 Task: Find a place to stay in Zhigulevsk, Russia from 7th to 14th July for 1 guest, with a price range of ₹6000 to ₹14000, 1 bedroom, and 1 bathroom.
Action: Mouse moved to (587, 98)
Screenshot: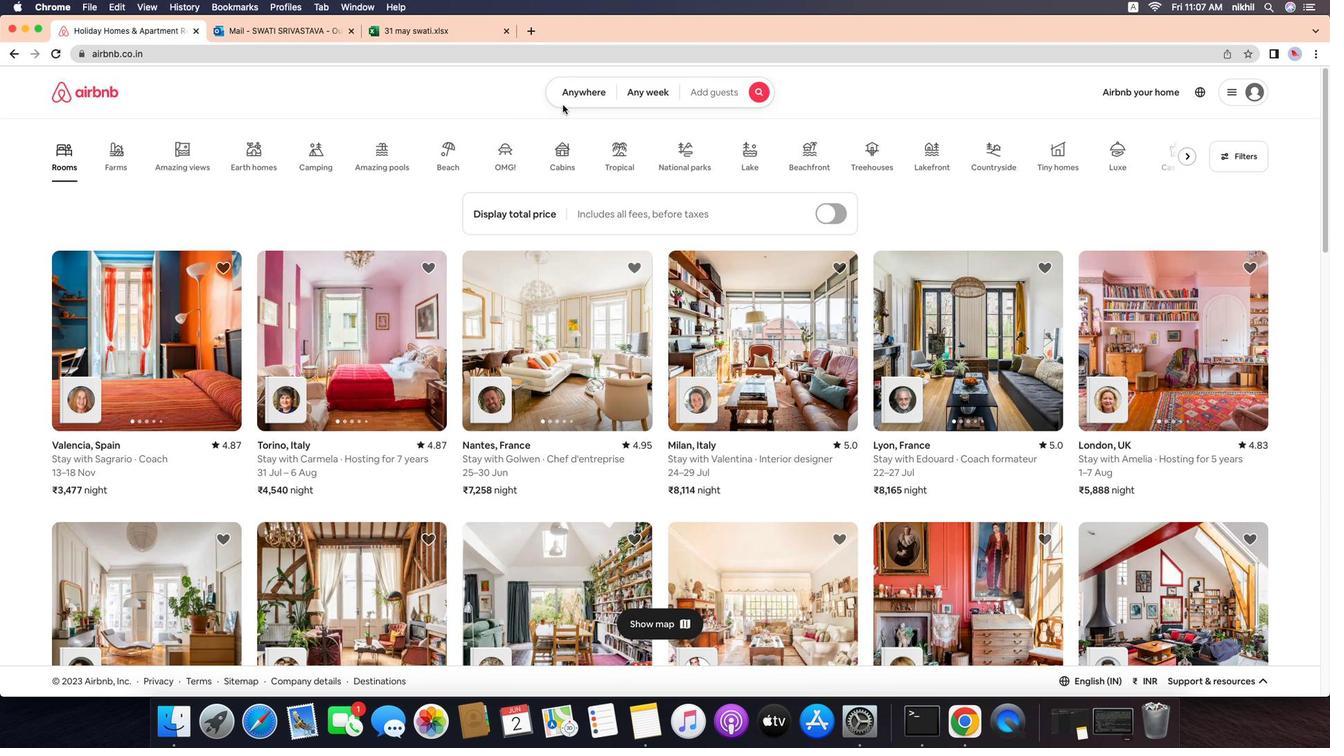 
Action: Mouse pressed left at (587, 98)
Screenshot: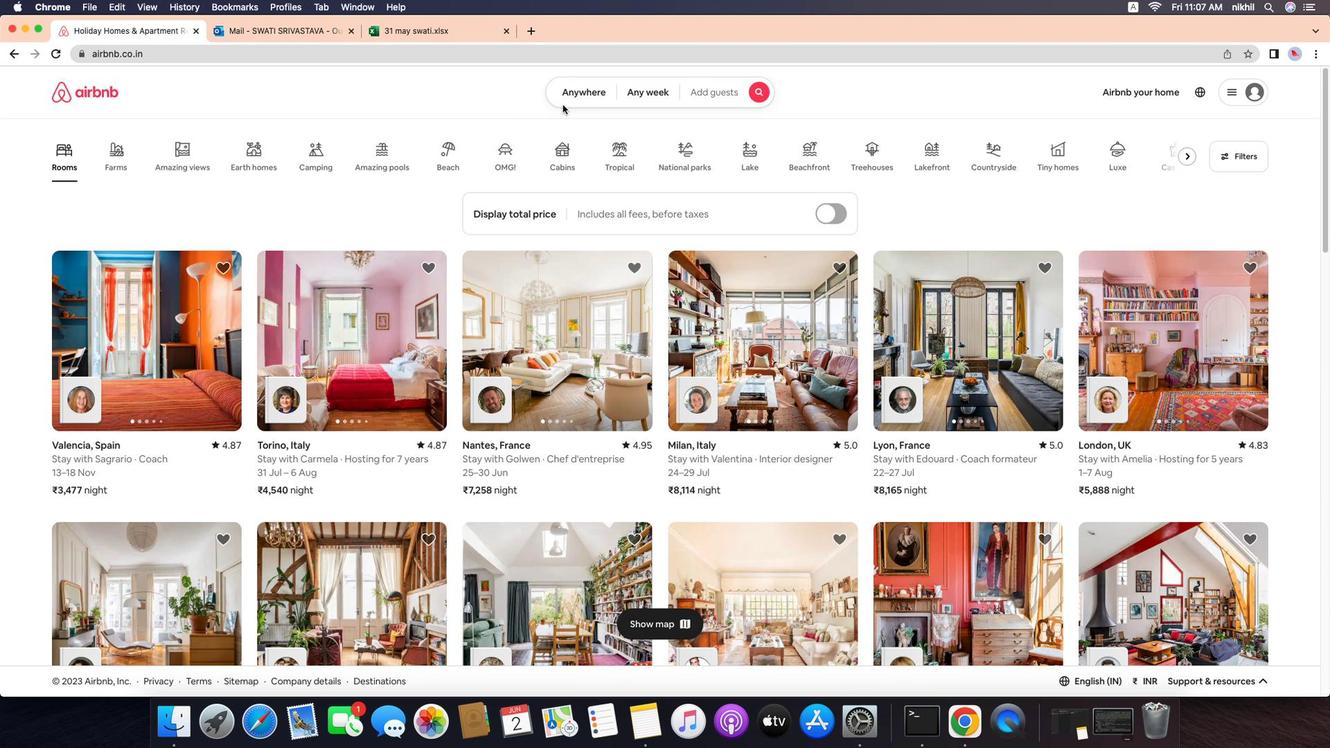 
Action: Mouse moved to (608, 86)
Screenshot: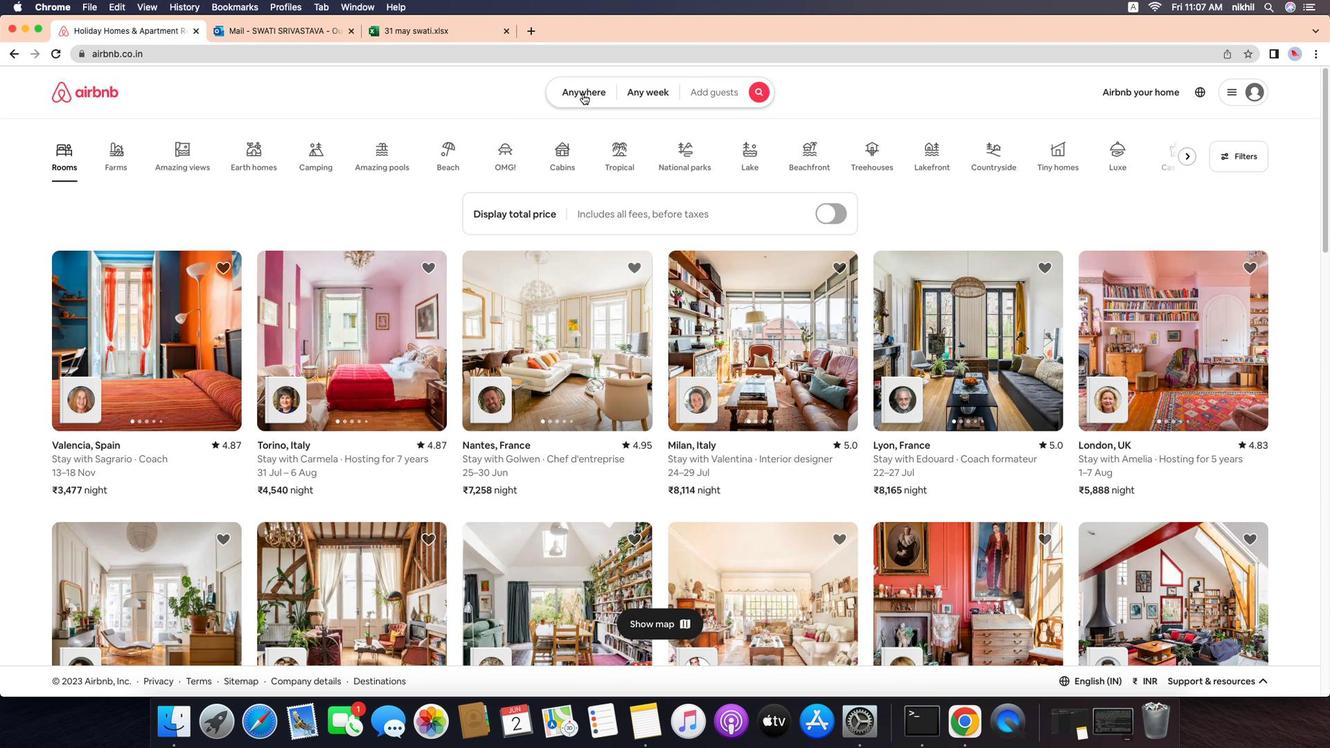 
Action: Mouse pressed left at (608, 86)
Screenshot: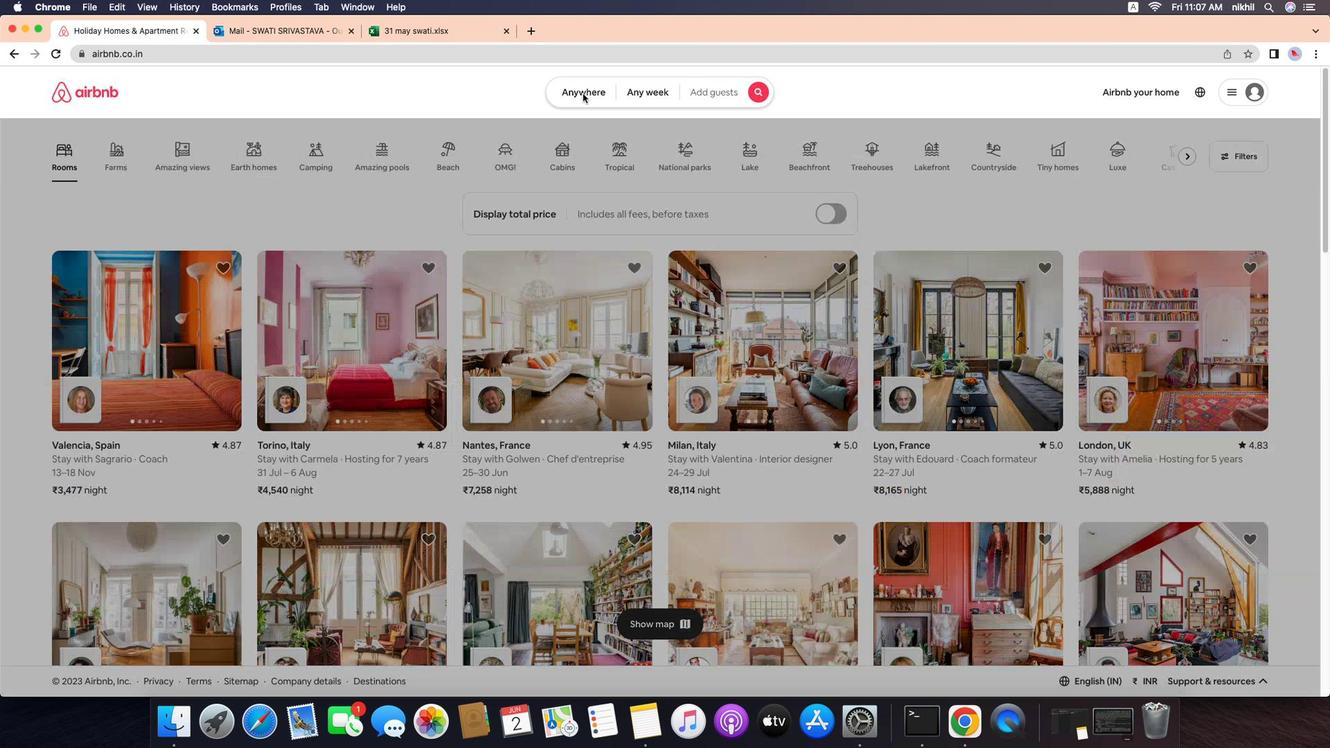 
Action: Mouse moved to (509, 141)
Screenshot: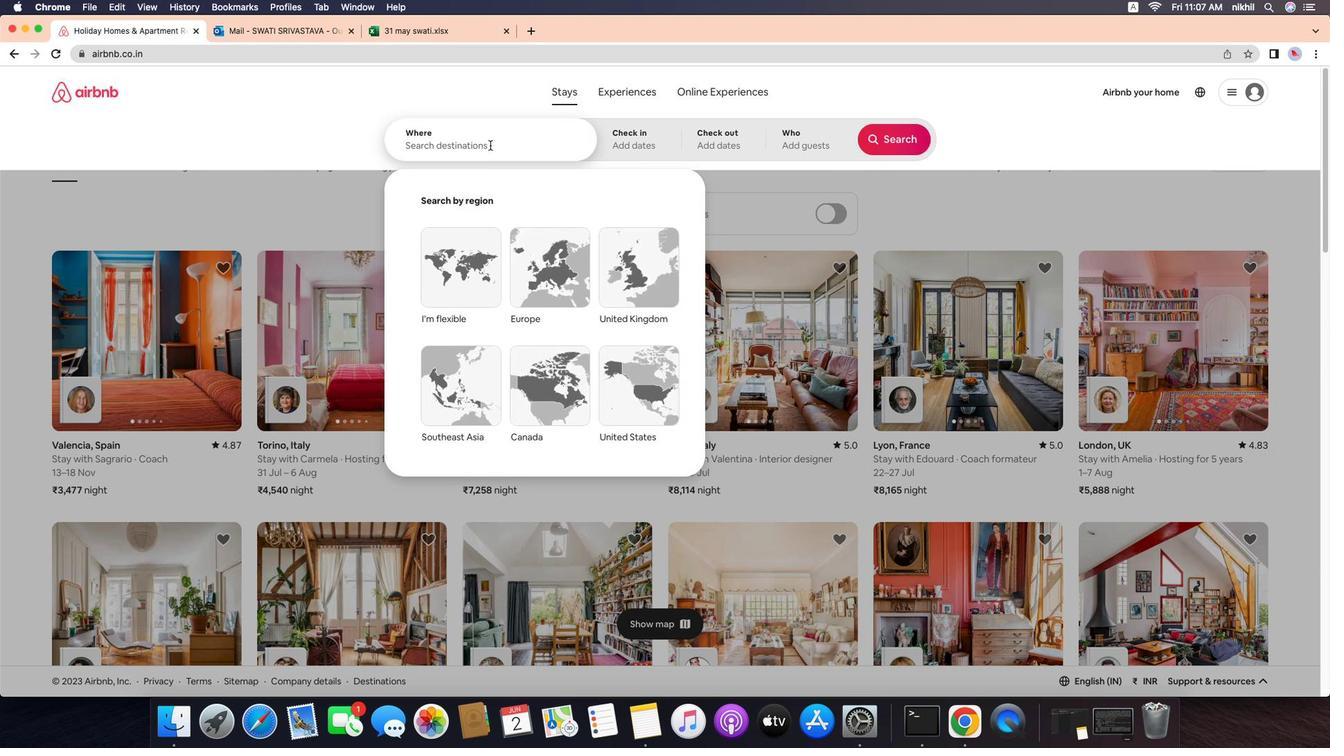 
Action: Mouse pressed left at (509, 141)
Screenshot: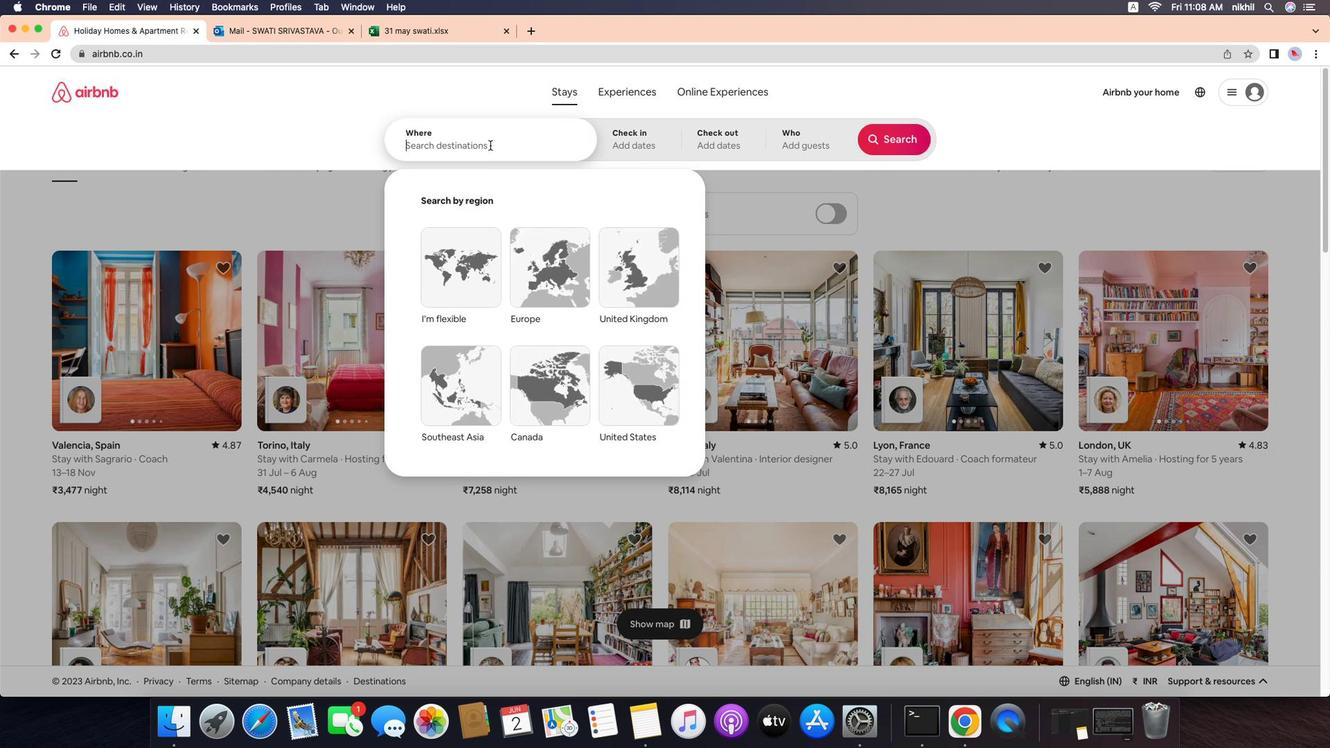 
Action: Mouse moved to (509, 141)
Screenshot: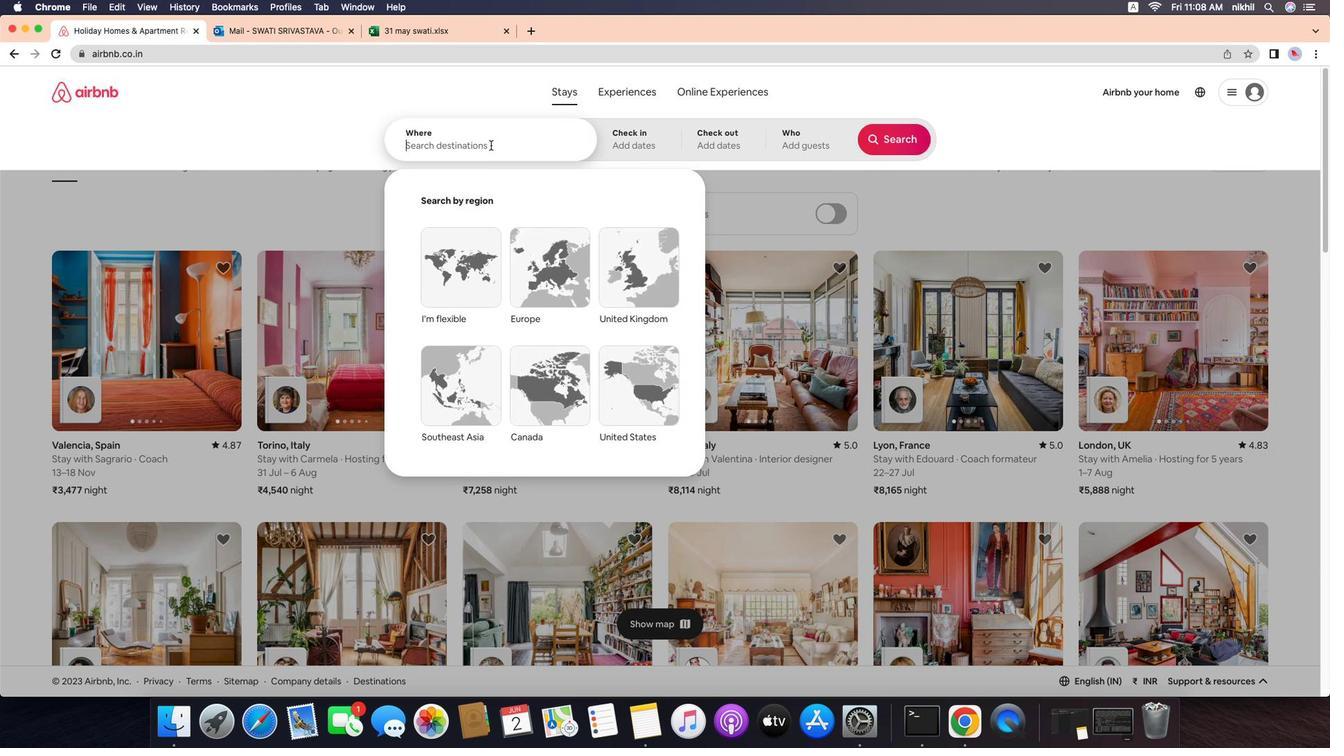 
Action: Key pressed Key.caps_lock'Z'Key.caps_lock'h''i''g''u''l''e''v''s''k'','Key.spaceKey.caps_lock'R'Key.caps_lock'u''s''s''i''a'Key.enter
Screenshot: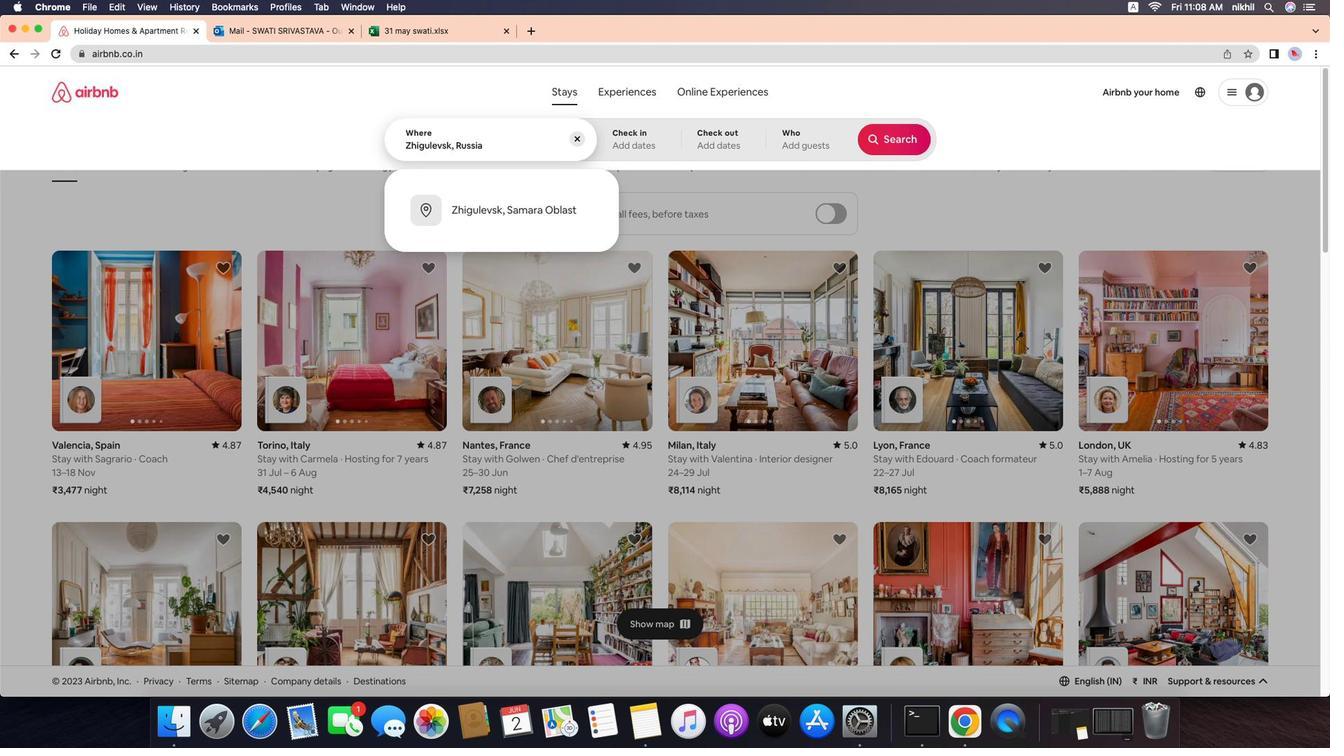 
Action: Mouse moved to (884, 337)
Screenshot: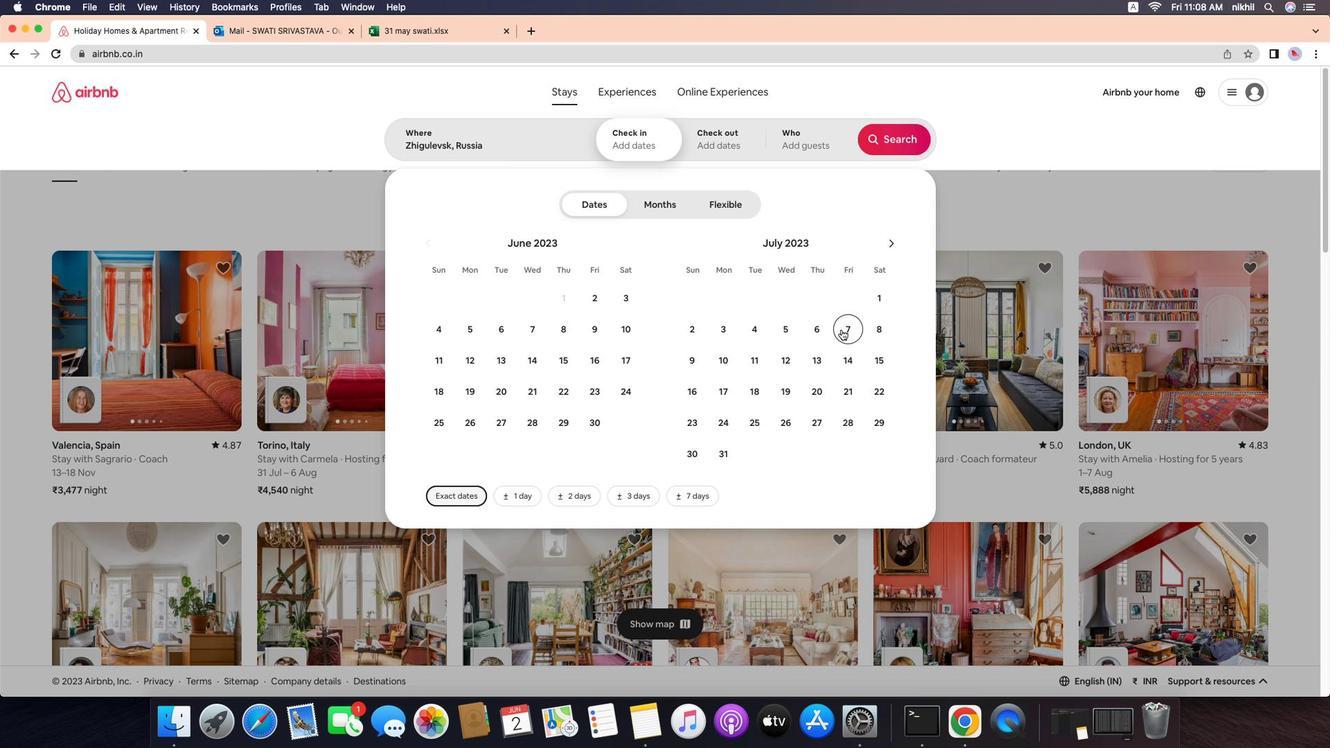 
Action: Mouse pressed left at (884, 337)
Screenshot: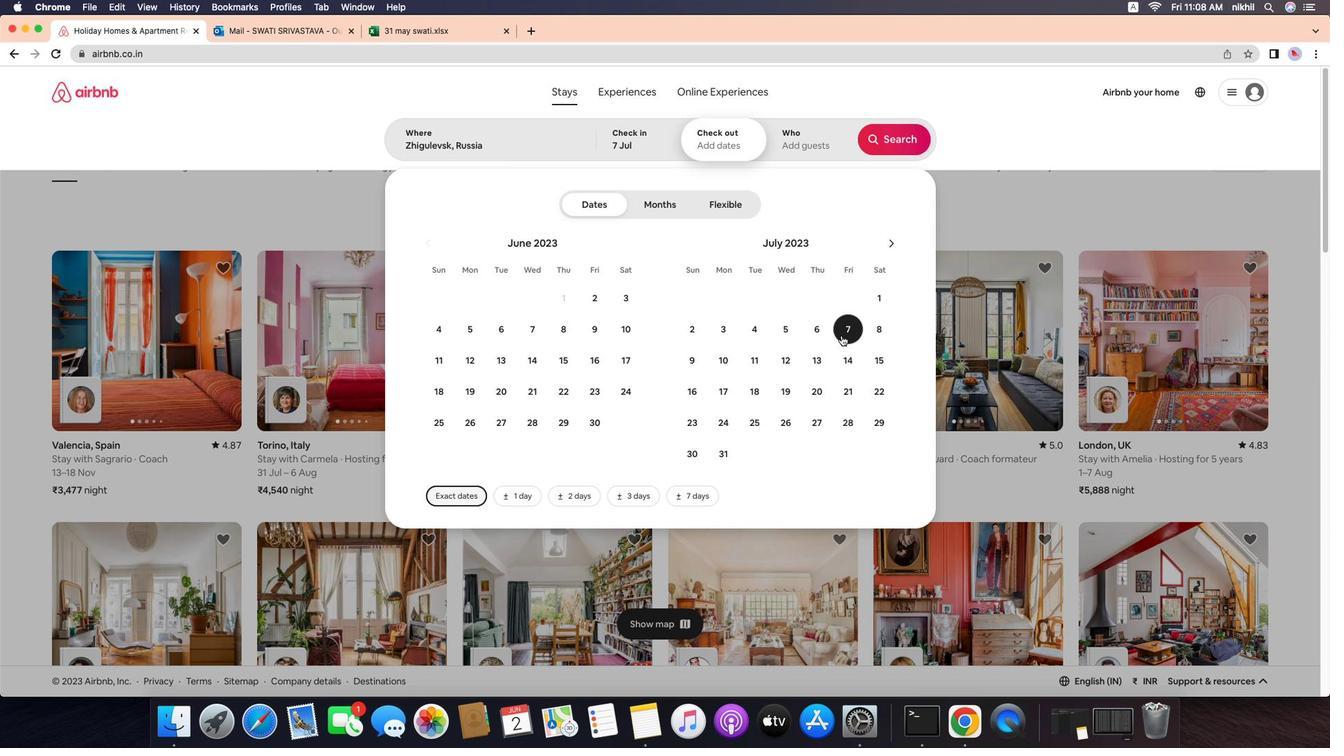 
Action: Mouse moved to (884, 356)
Screenshot: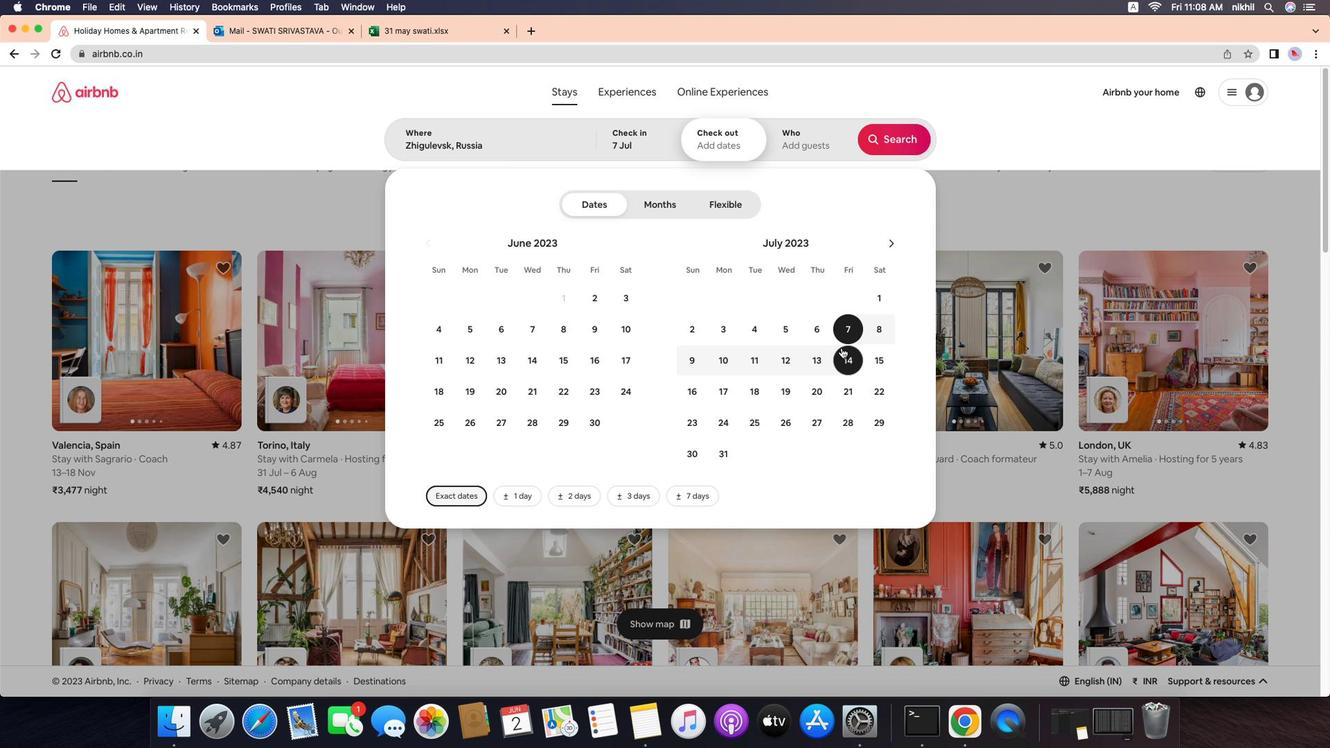 
Action: Mouse pressed left at (884, 356)
Screenshot: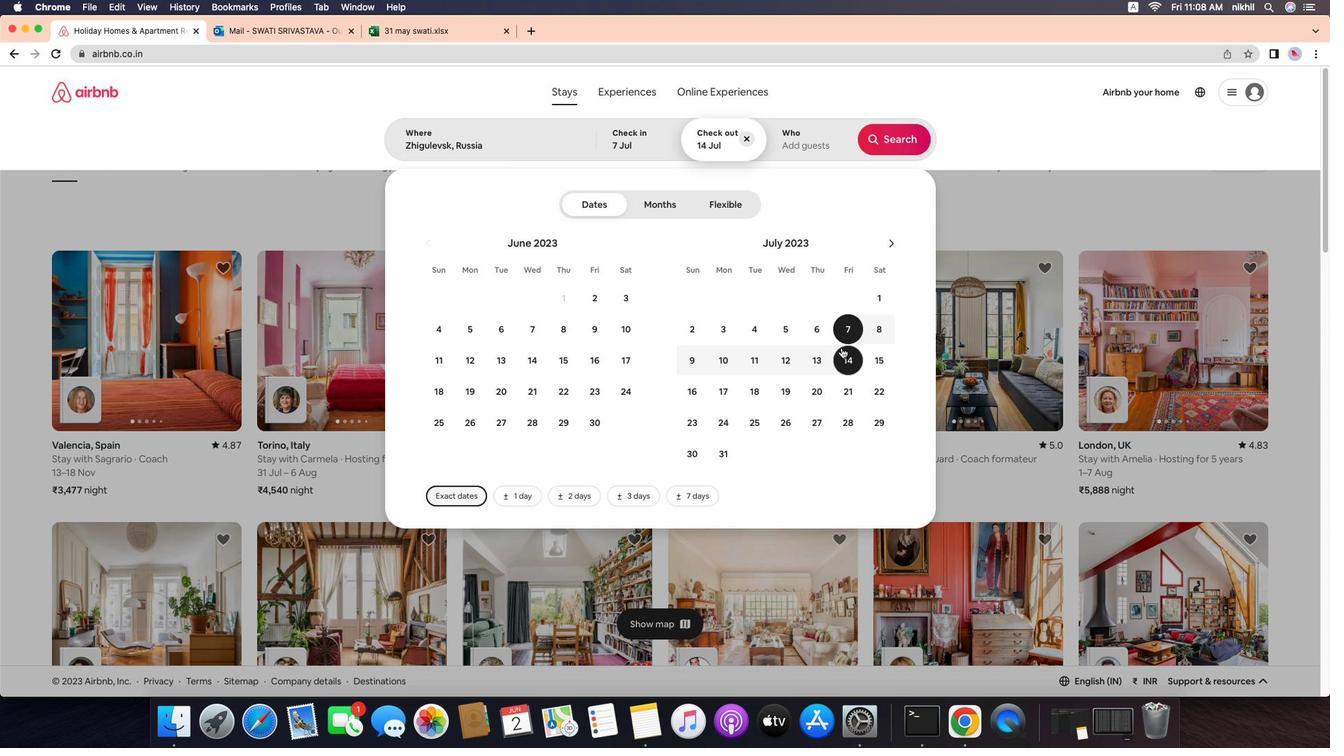 
Action: Mouse moved to (850, 143)
Screenshot: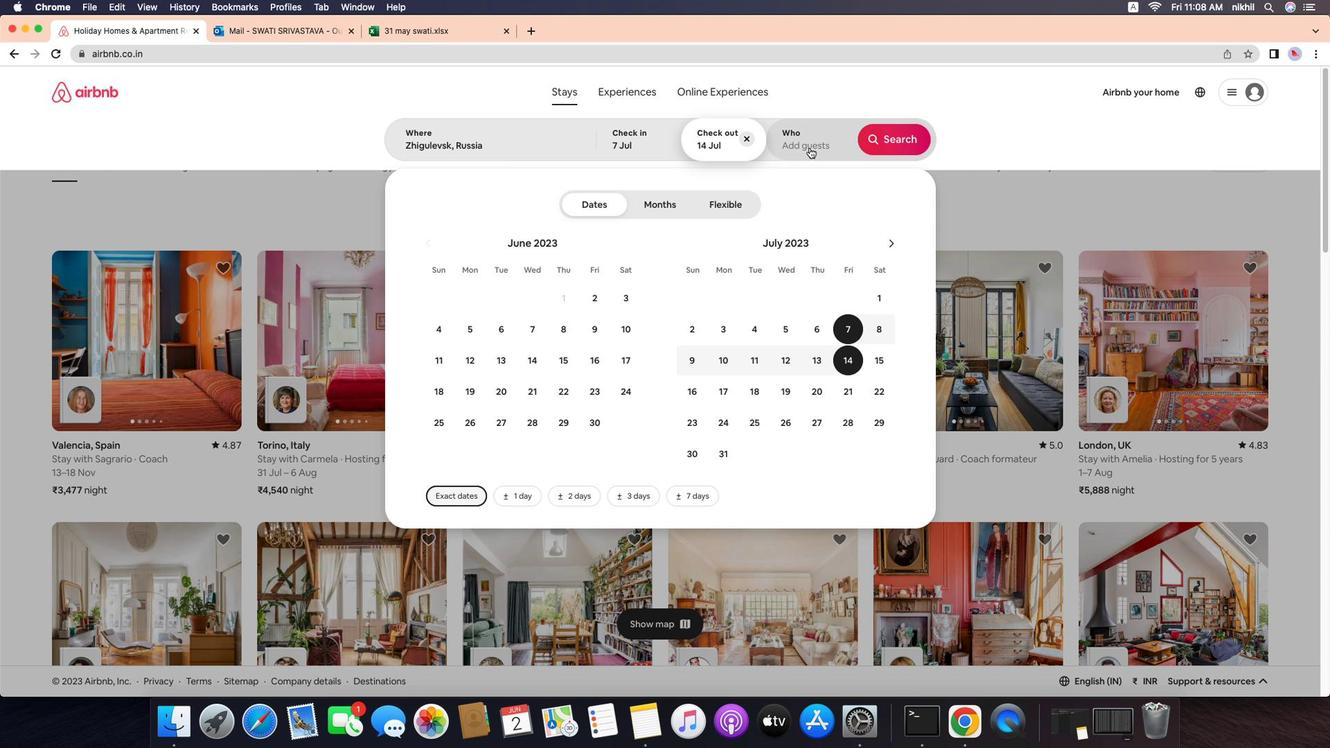 
Action: Mouse pressed left at (850, 143)
Screenshot: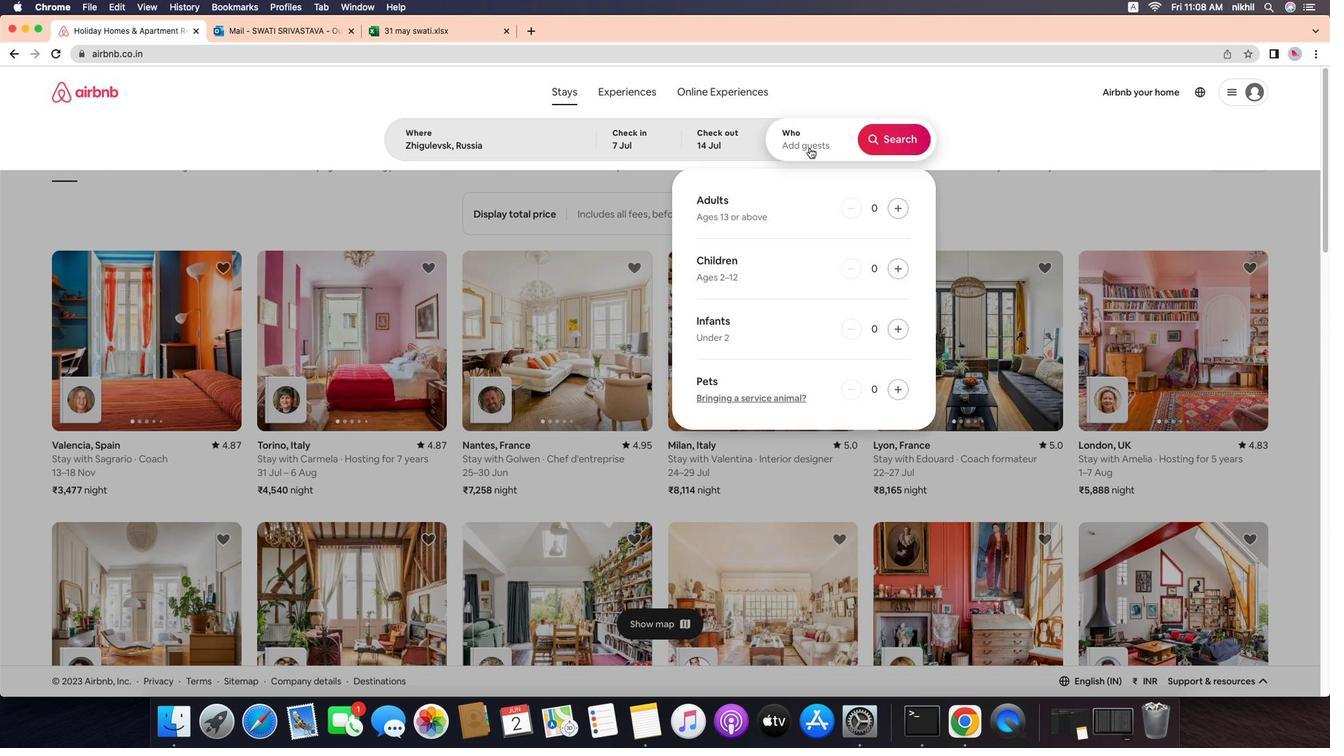 
Action: Mouse moved to (938, 209)
Screenshot: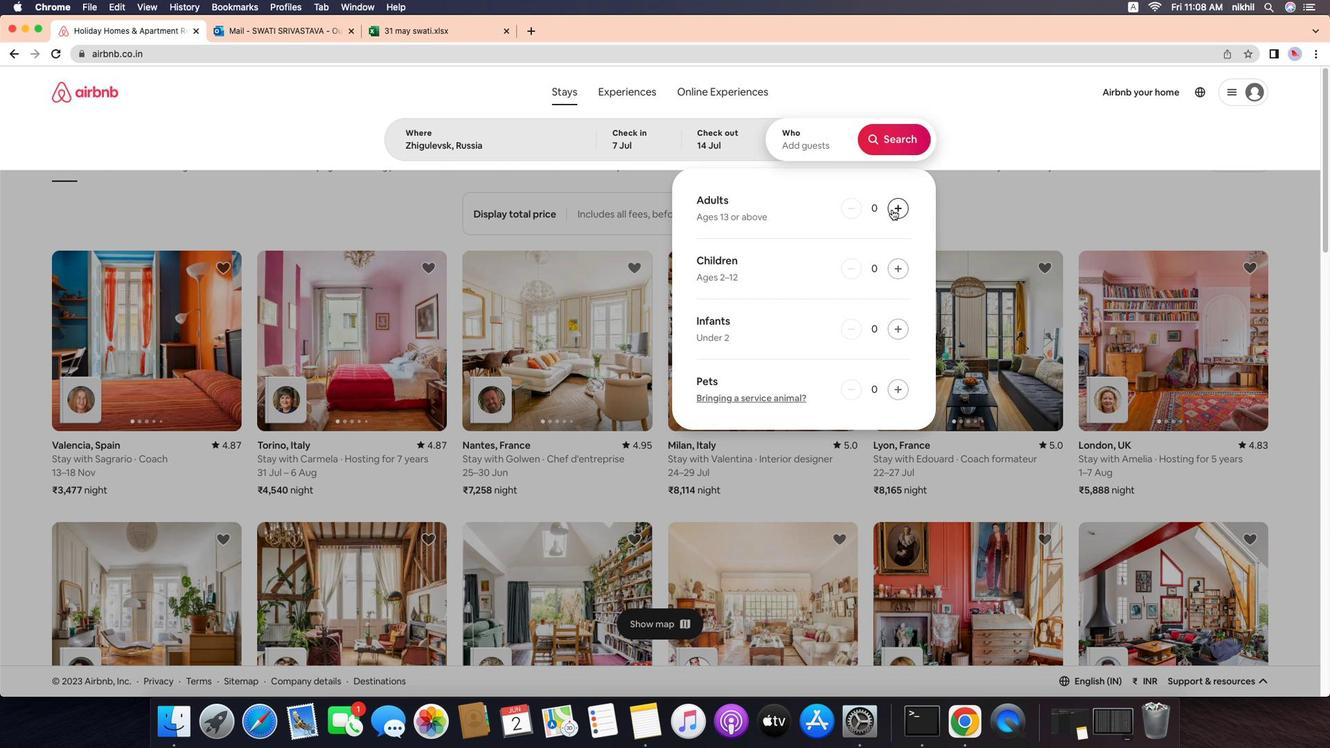 
Action: Mouse pressed left at (938, 209)
Screenshot: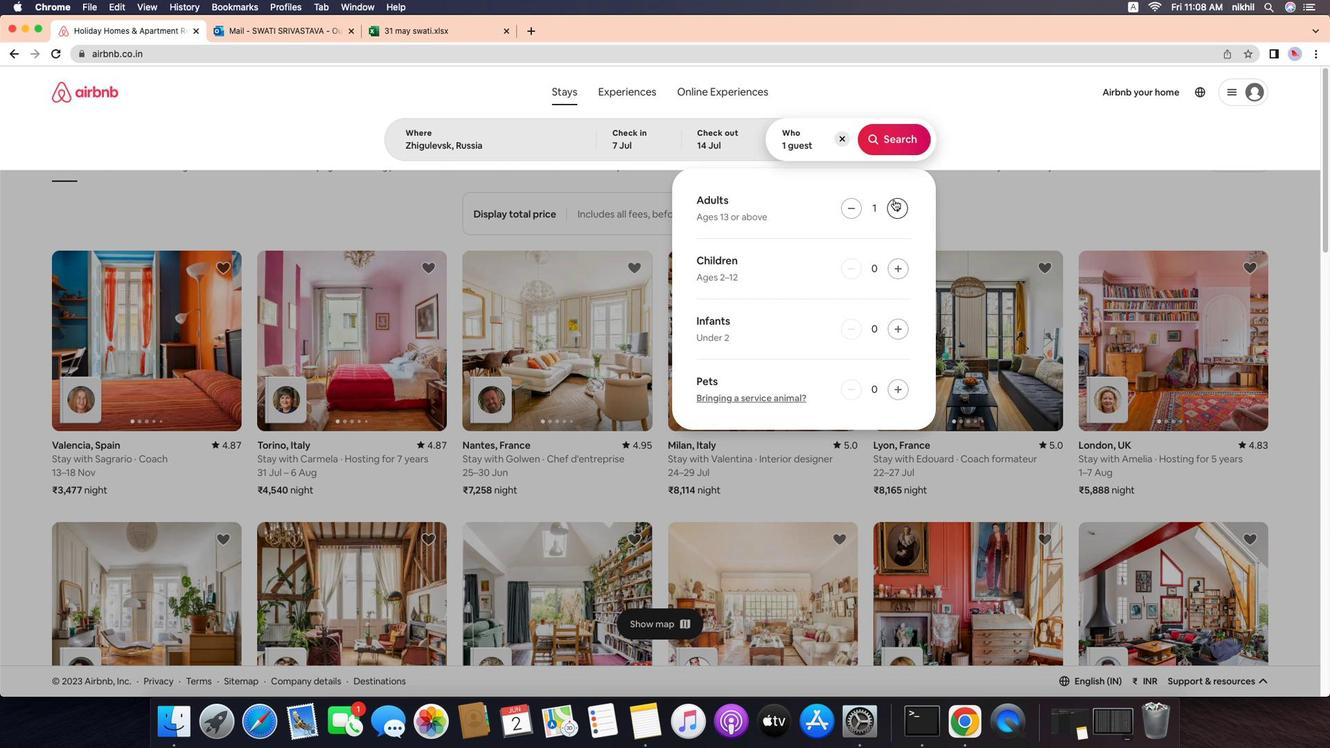 
Action: Mouse moved to (931, 141)
Screenshot: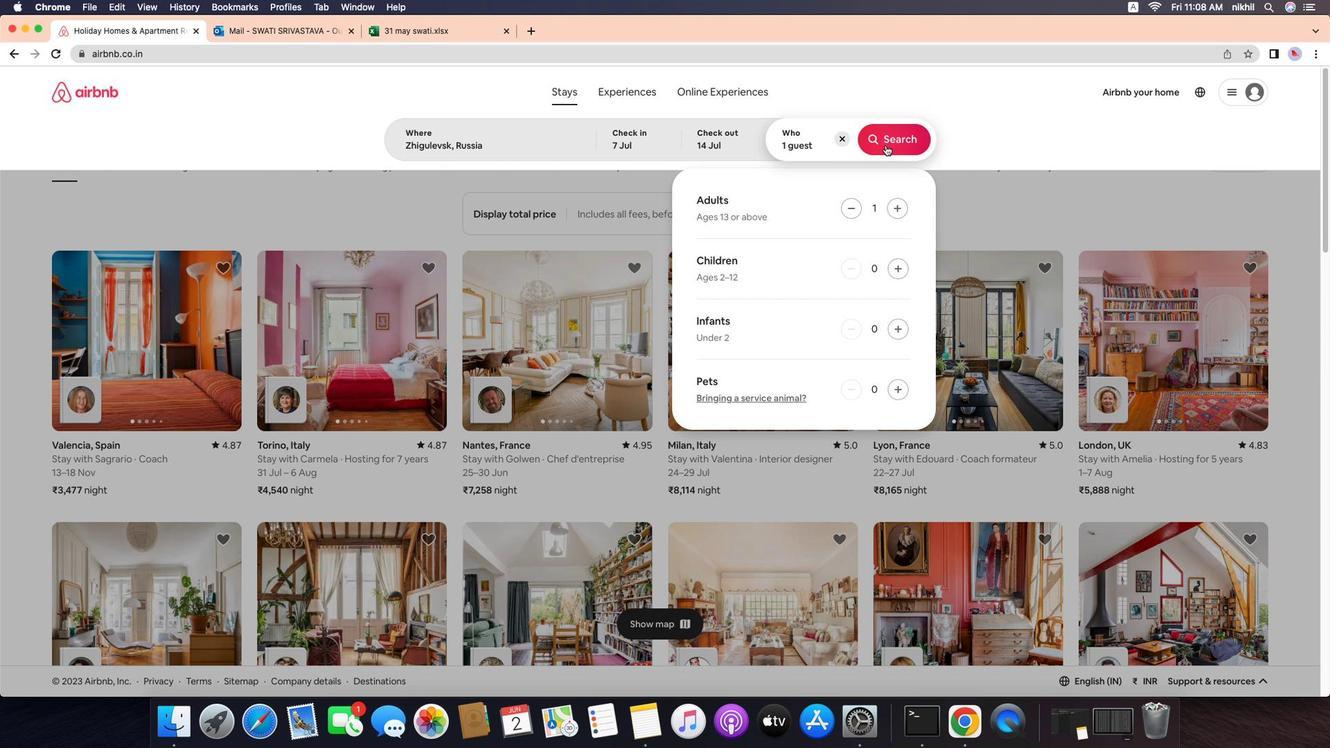 
Action: Mouse pressed left at (931, 141)
Screenshot: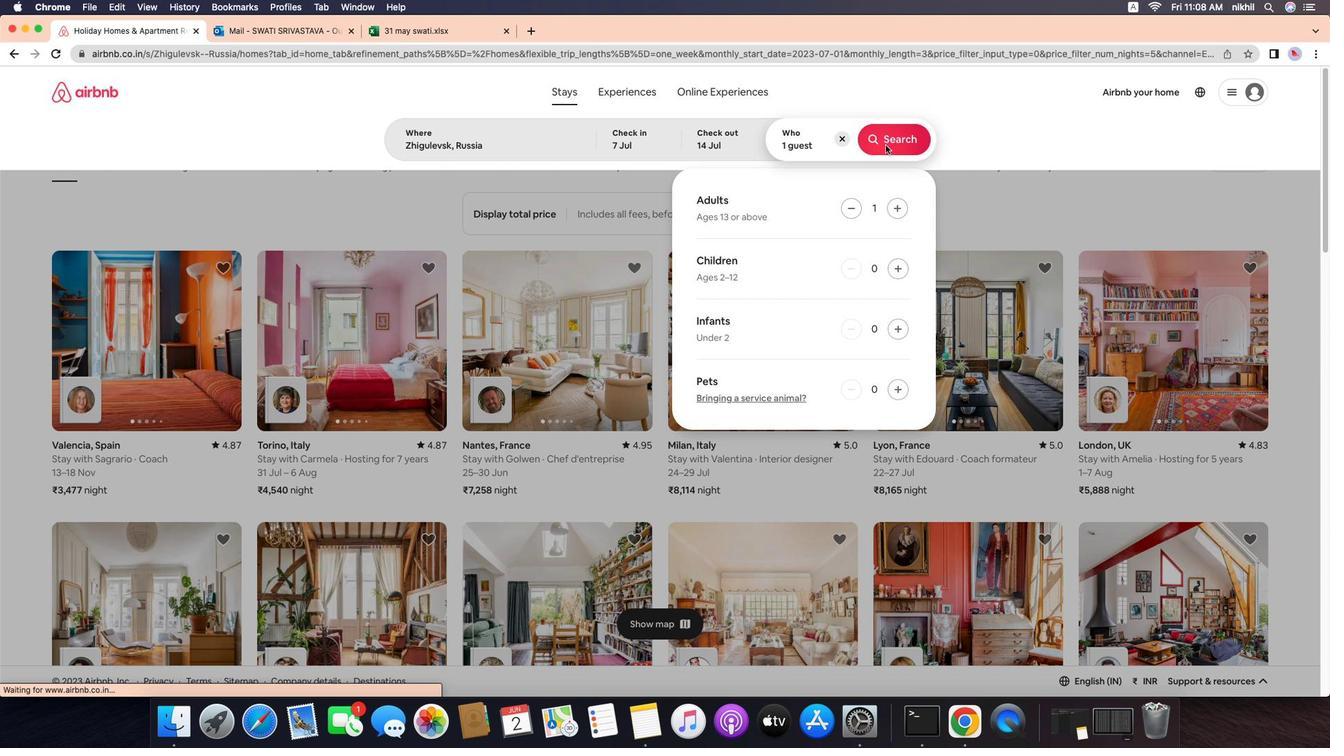 
Action: Mouse moved to (1327, 149)
Screenshot: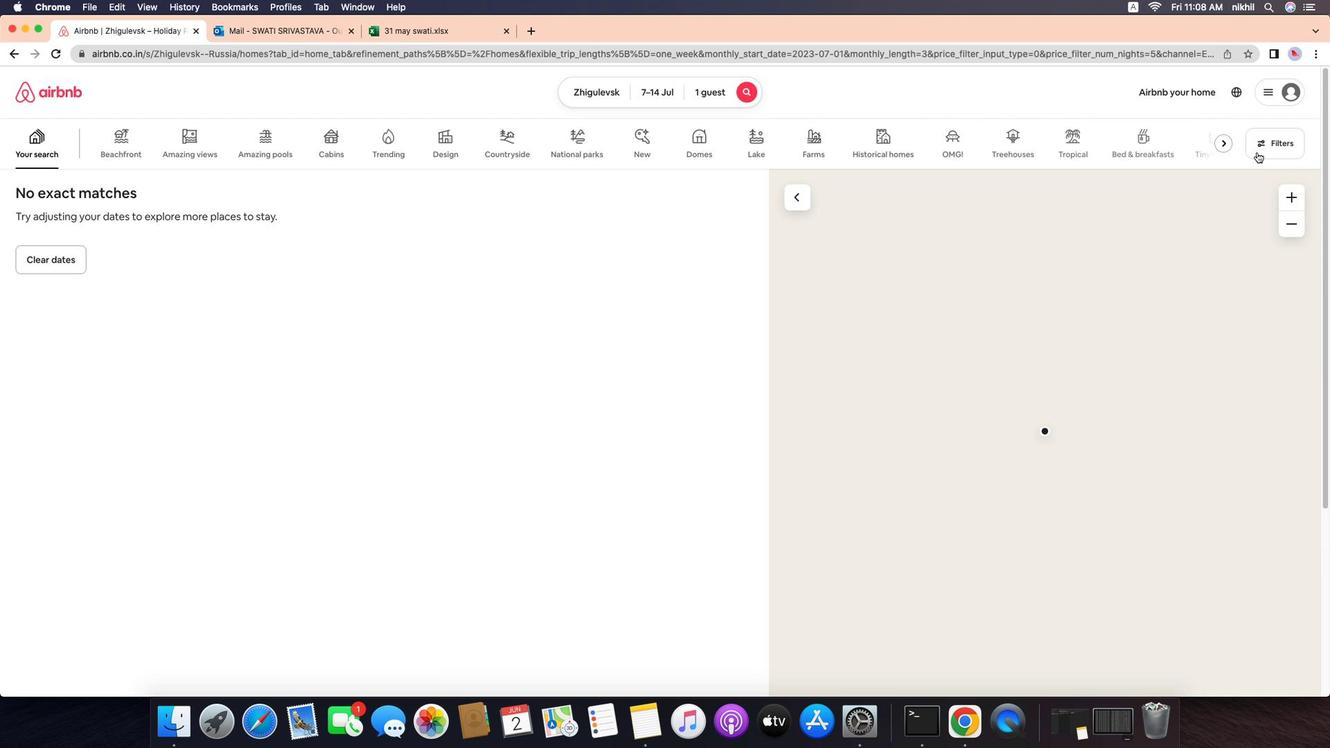 
Action: Mouse pressed left at (1327, 149)
Screenshot: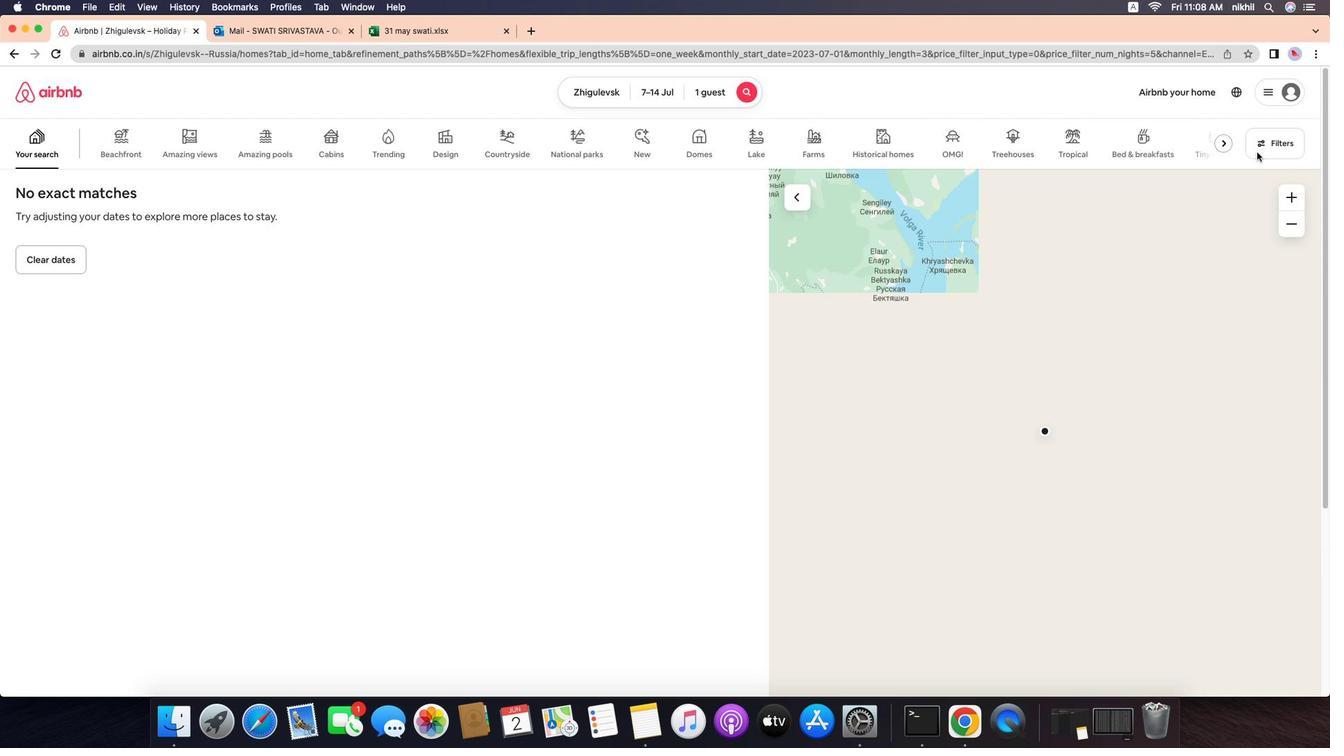 
Action: Mouse moved to (575, 485)
Screenshot: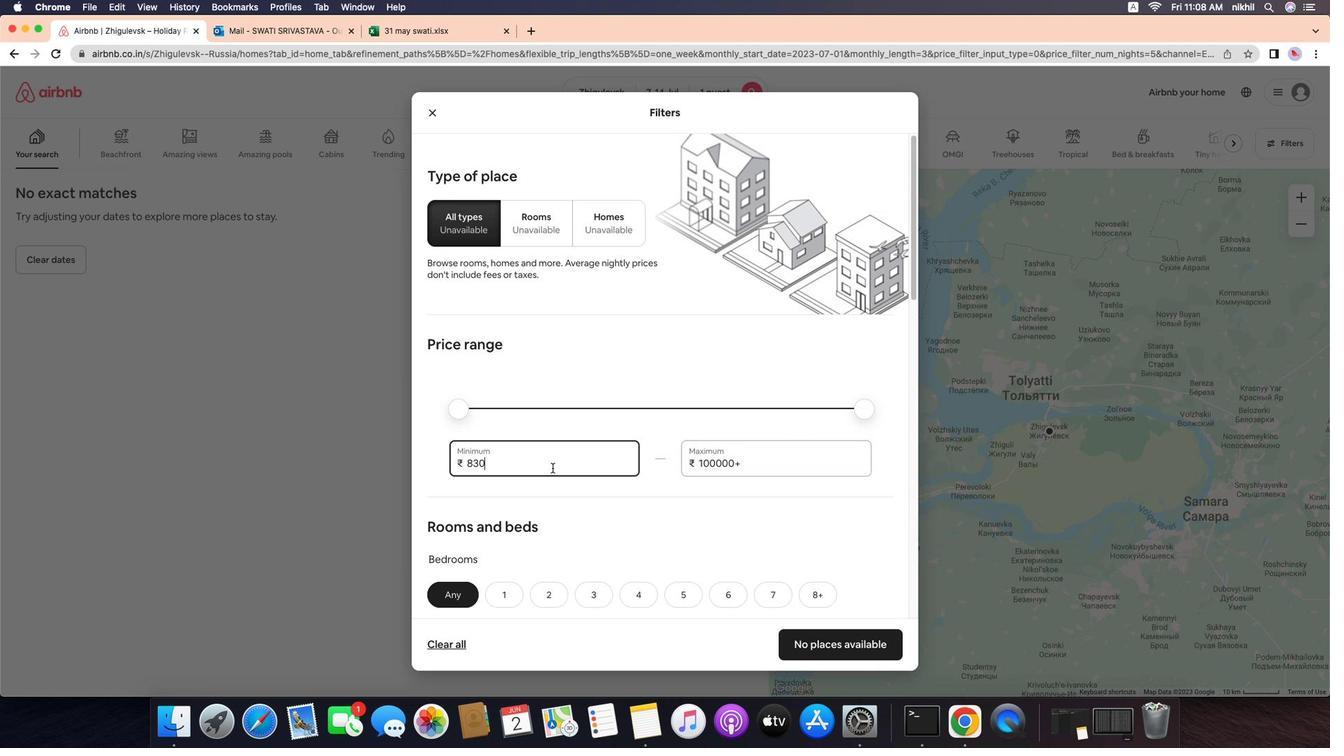 
Action: Mouse pressed left at (575, 485)
Screenshot: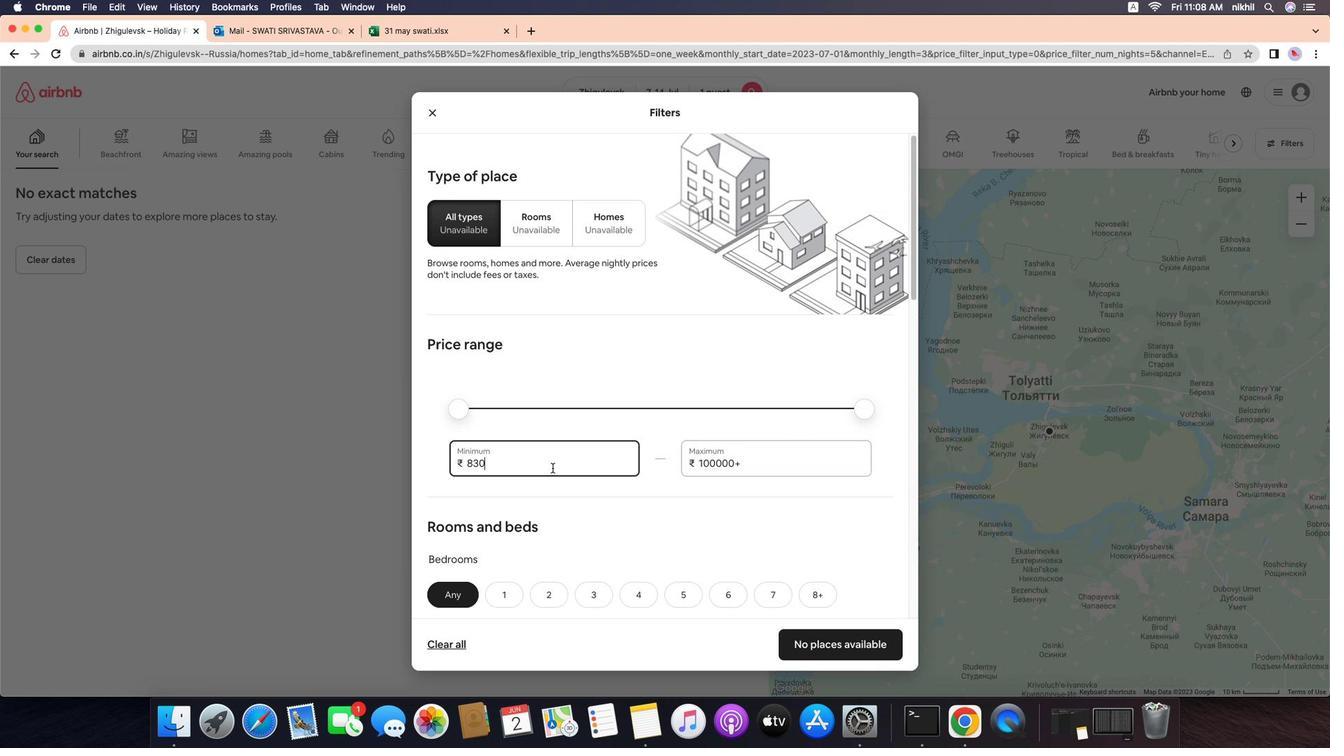 
Action: Mouse moved to (574, 483)
Screenshot: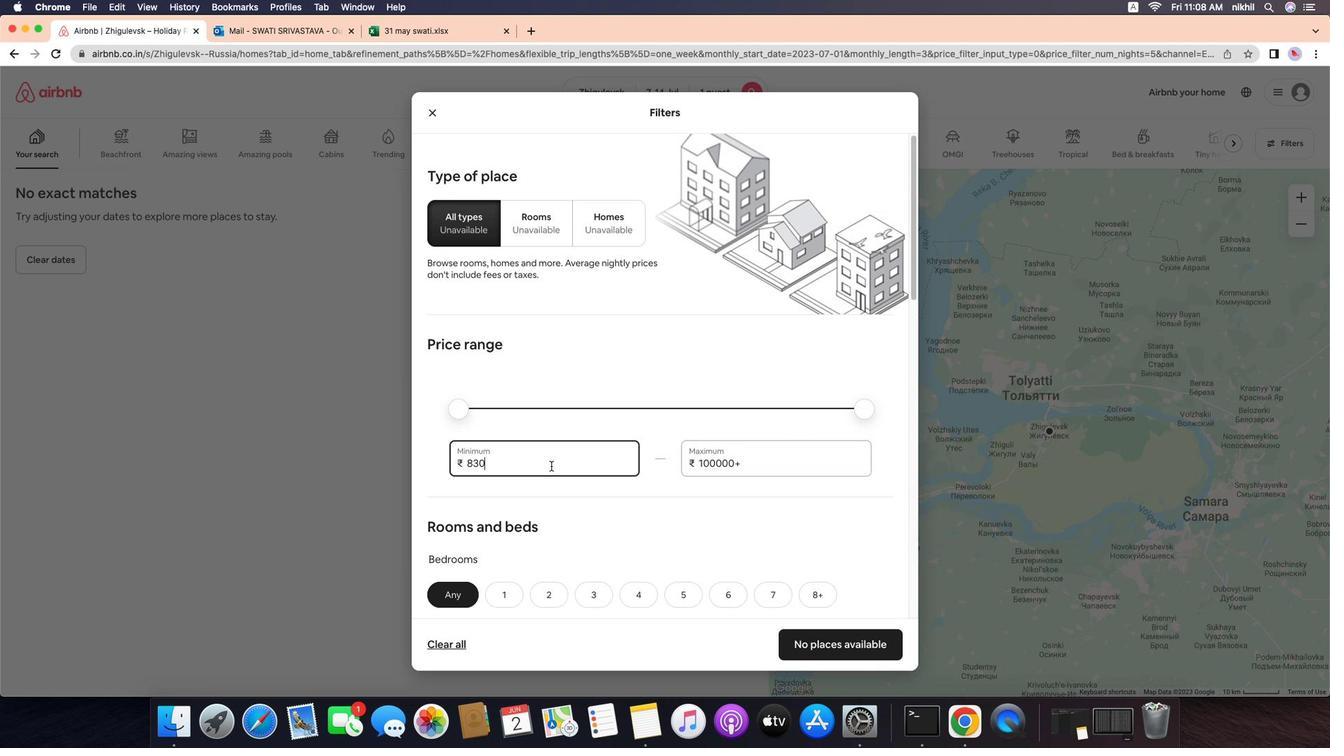 
Action: Key pressed Key.backspaceKey.backspaceKey.backspaceKey.backspaceKey.backspace'6''0''0''0'
Screenshot: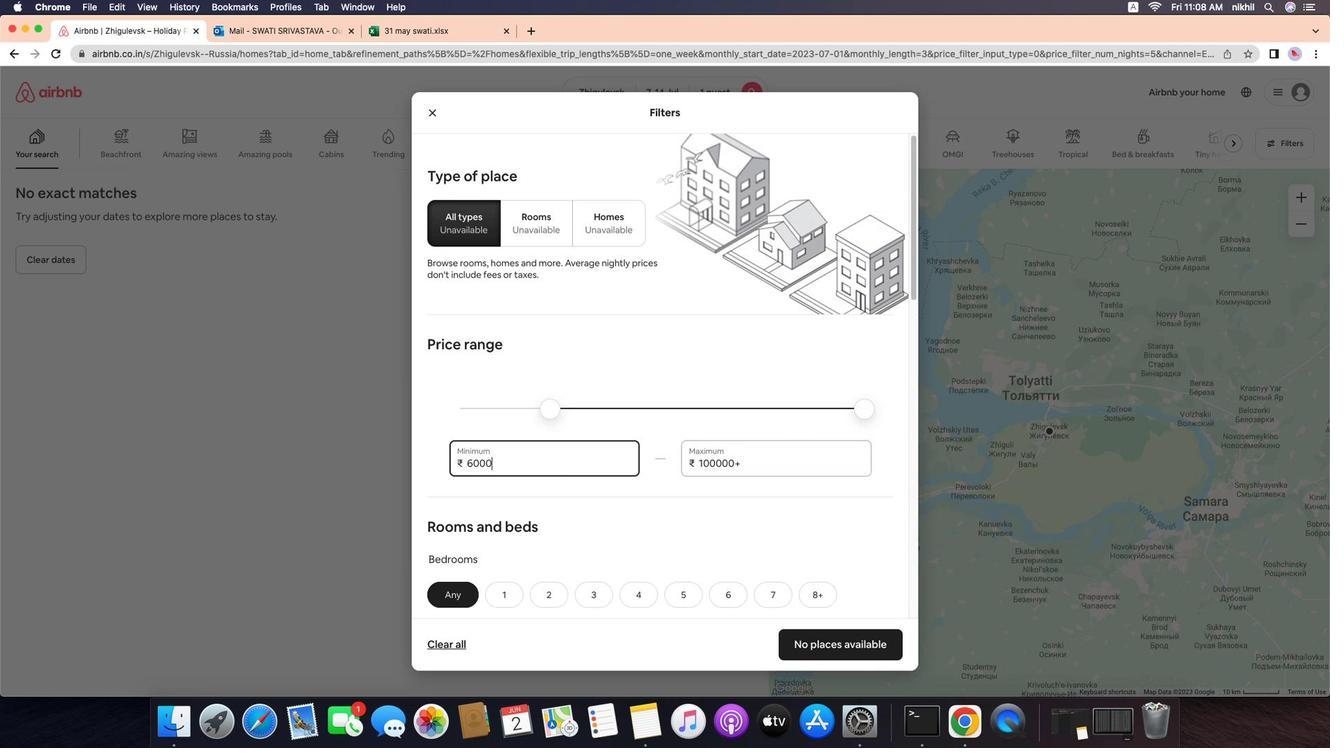 
Action: Mouse moved to (812, 480)
Screenshot: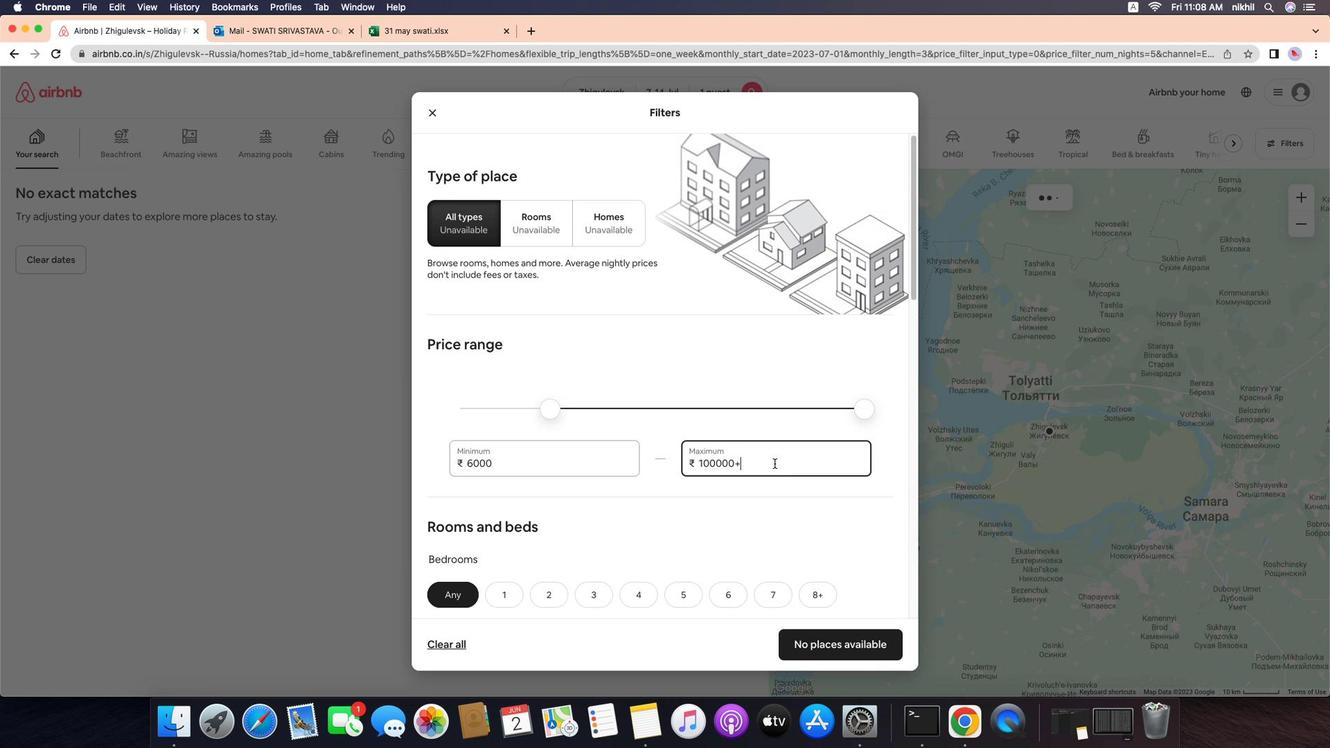 
Action: Mouse pressed left at (812, 480)
Screenshot: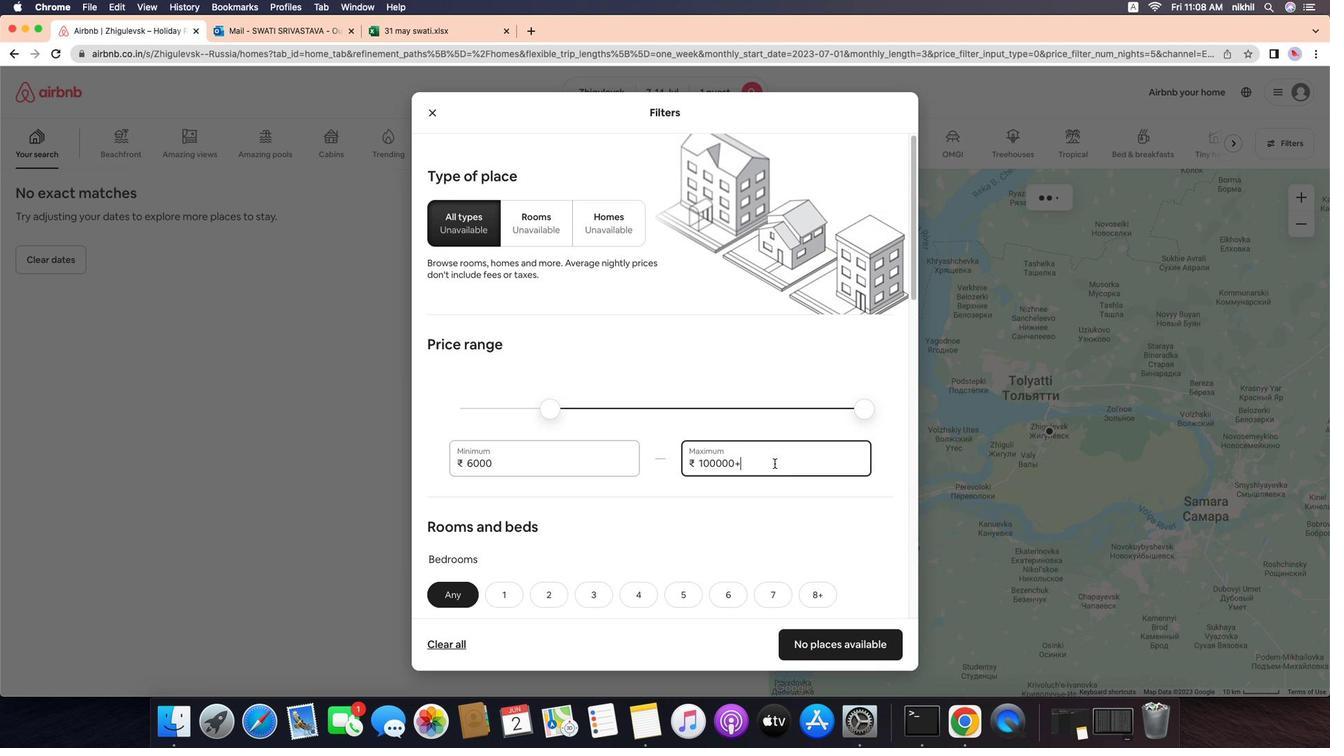 
Action: Key pressed Key.backspaceKey.backspaceKey.backspaceKey.backspaceKey.backspaceKey.backspaceKey.backspaceKey.backspace'1''4''0''0''0'
Screenshot: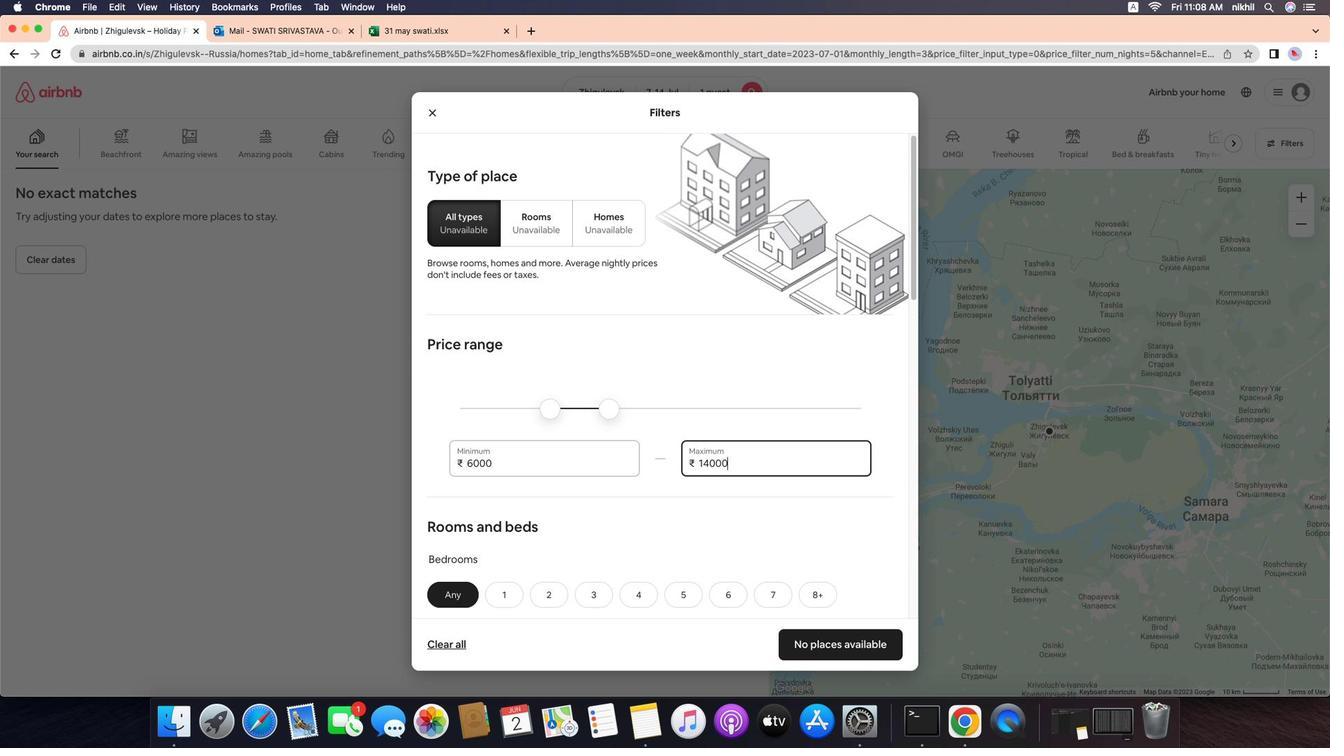 
Action: Mouse moved to (704, 498)
Screenshot: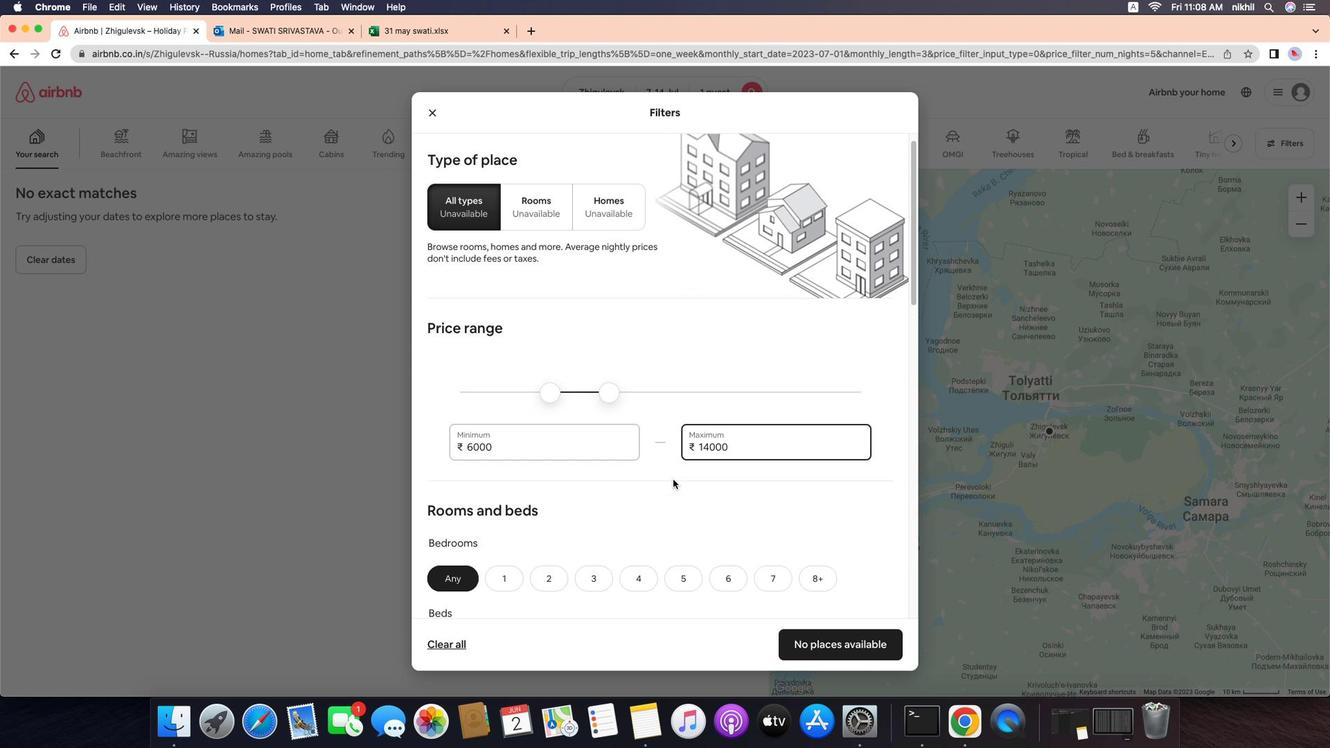 
Action: Mouse scrolled (704, 498) with delta (-13, -13)
Screenshot: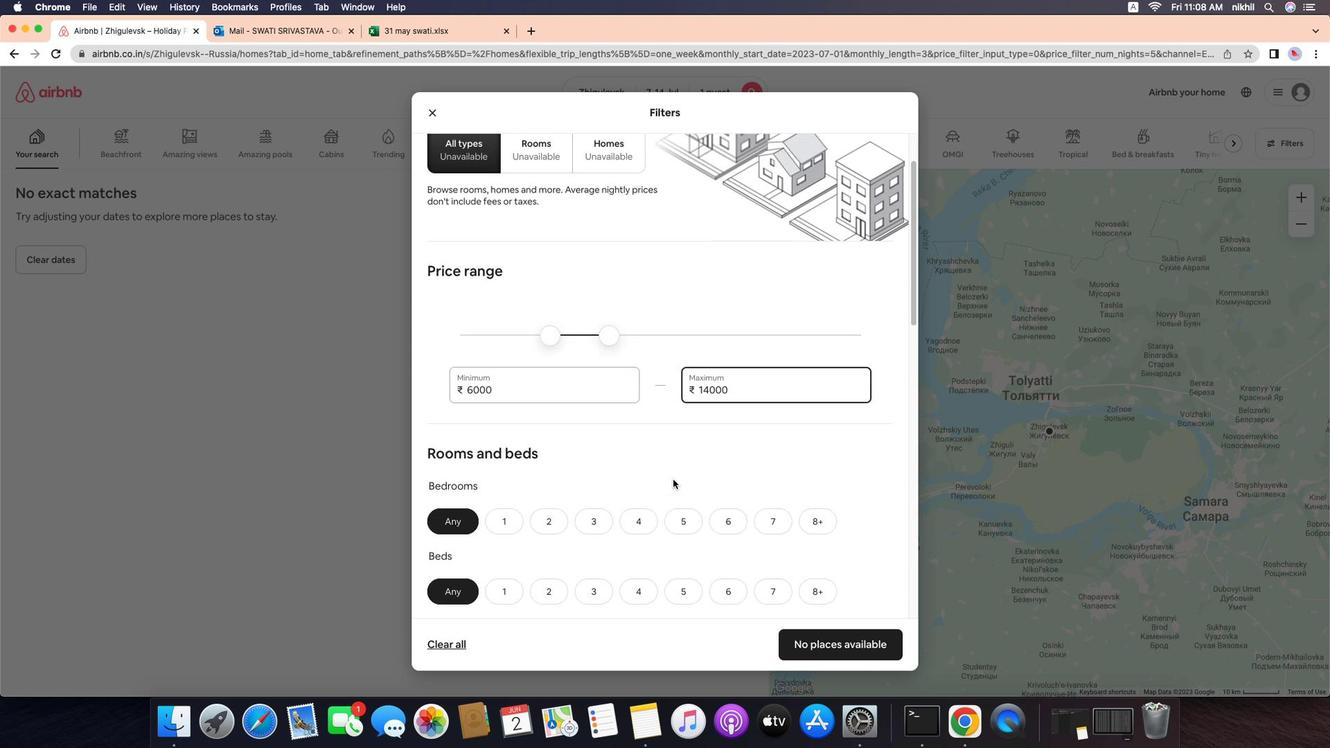 
Action: Mouse scrolled (704, 498) with delta (-13, -13)
Screenshot: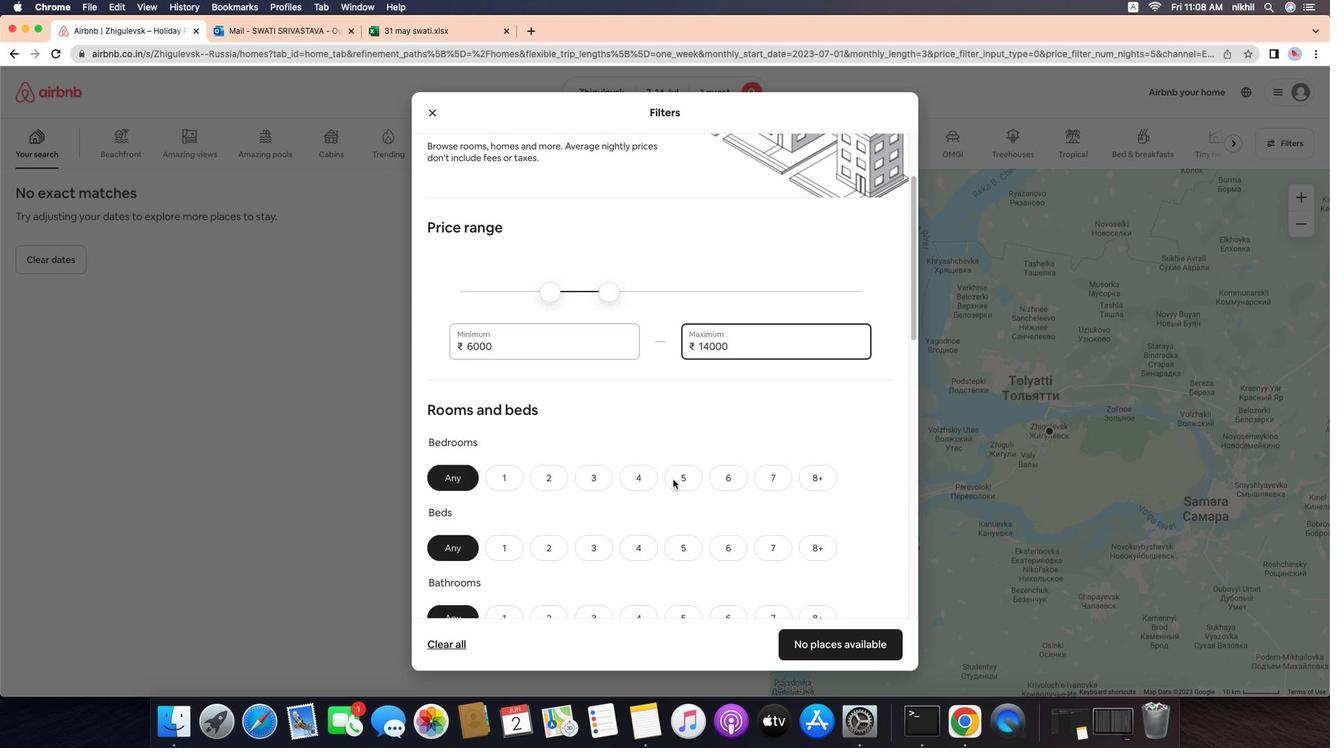 
Action: Mouse scrolled (704, 498) with delta (-13, -15)
Screenshot: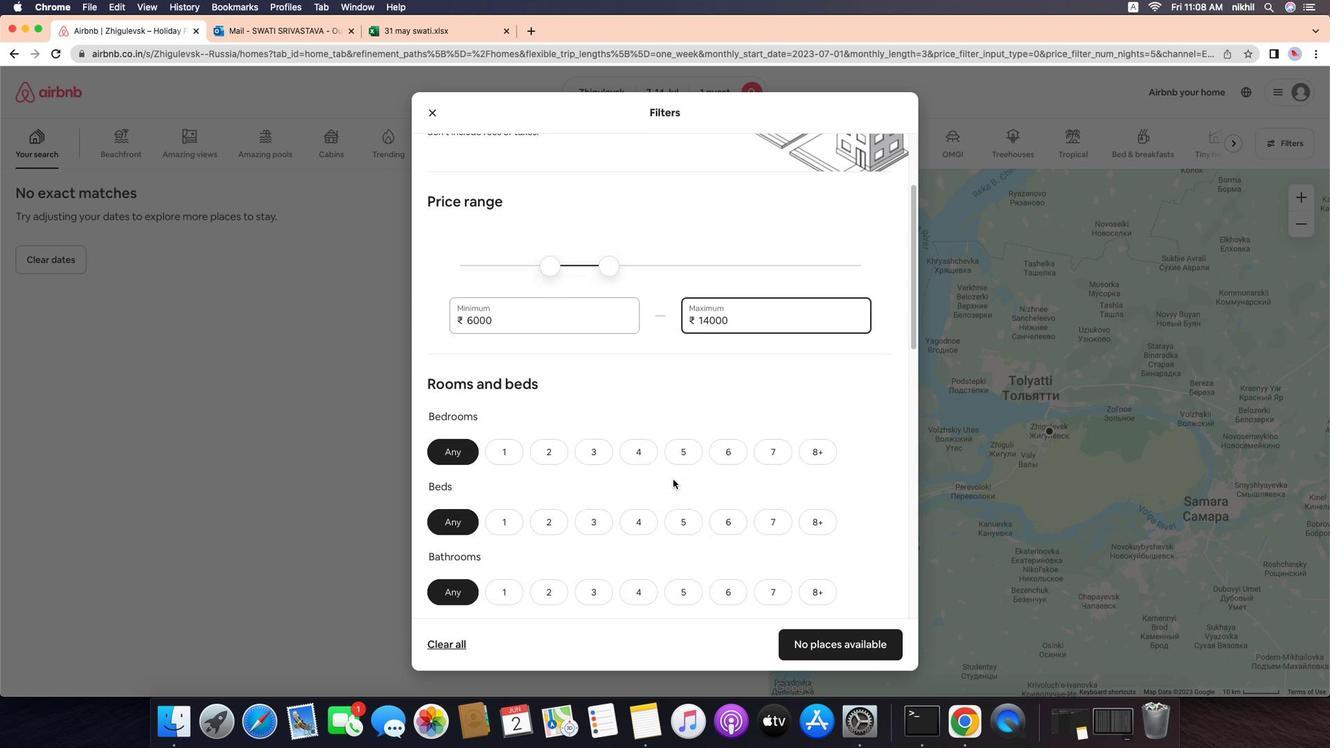 
Action: Mouse moved to (522, 465)
Screenshot: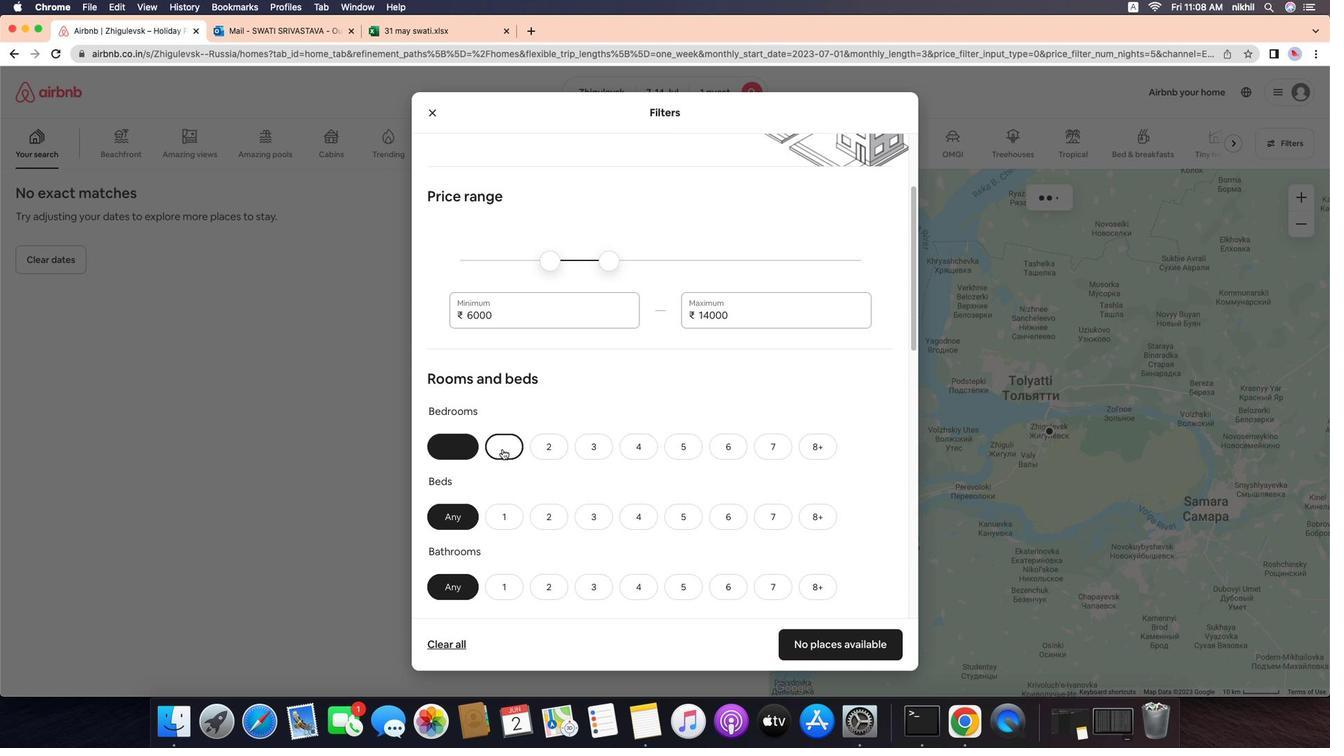 
Action: Mouse pressed left at (522, 465)
Screenshot: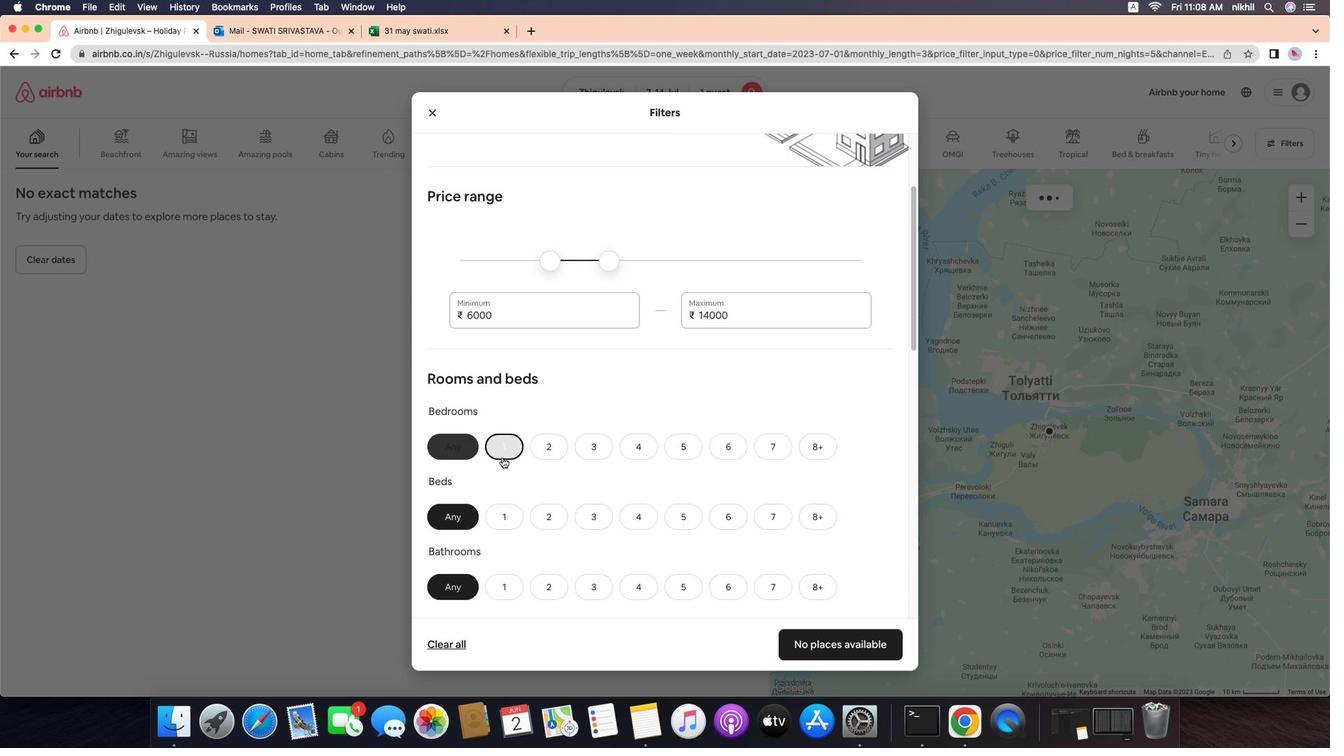 
Action: Mouse moved to (528, 540)
Screenshot: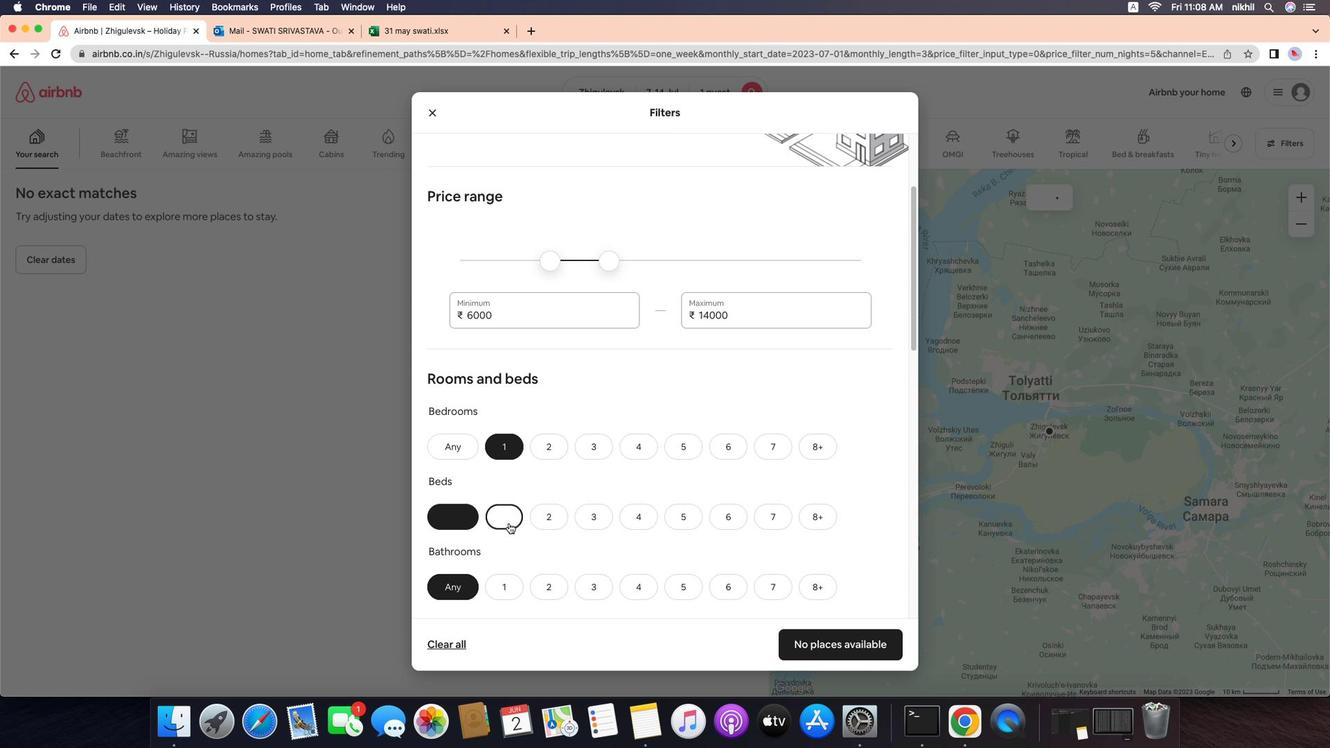
Action: Mouse pressed left at (528, 540)
Screenshot: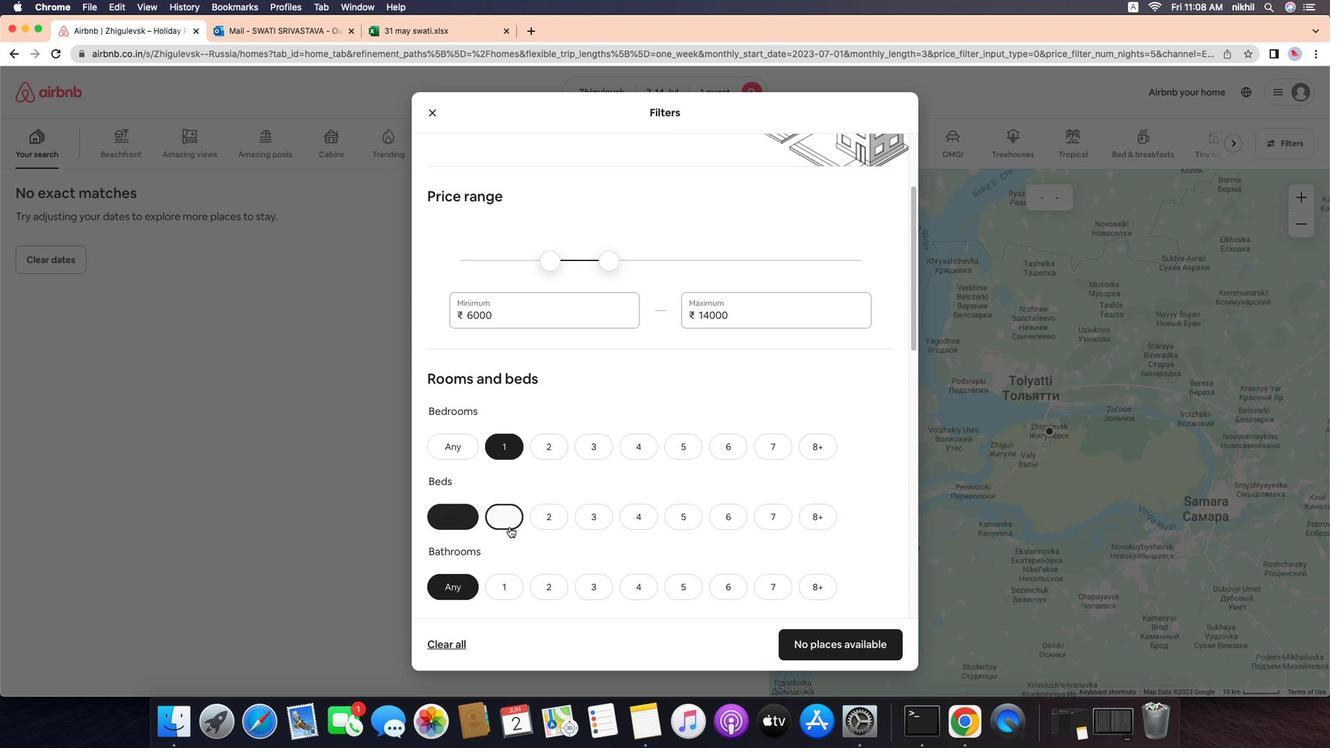 
Action: Mouse moved to (518, 615)
Screenshot: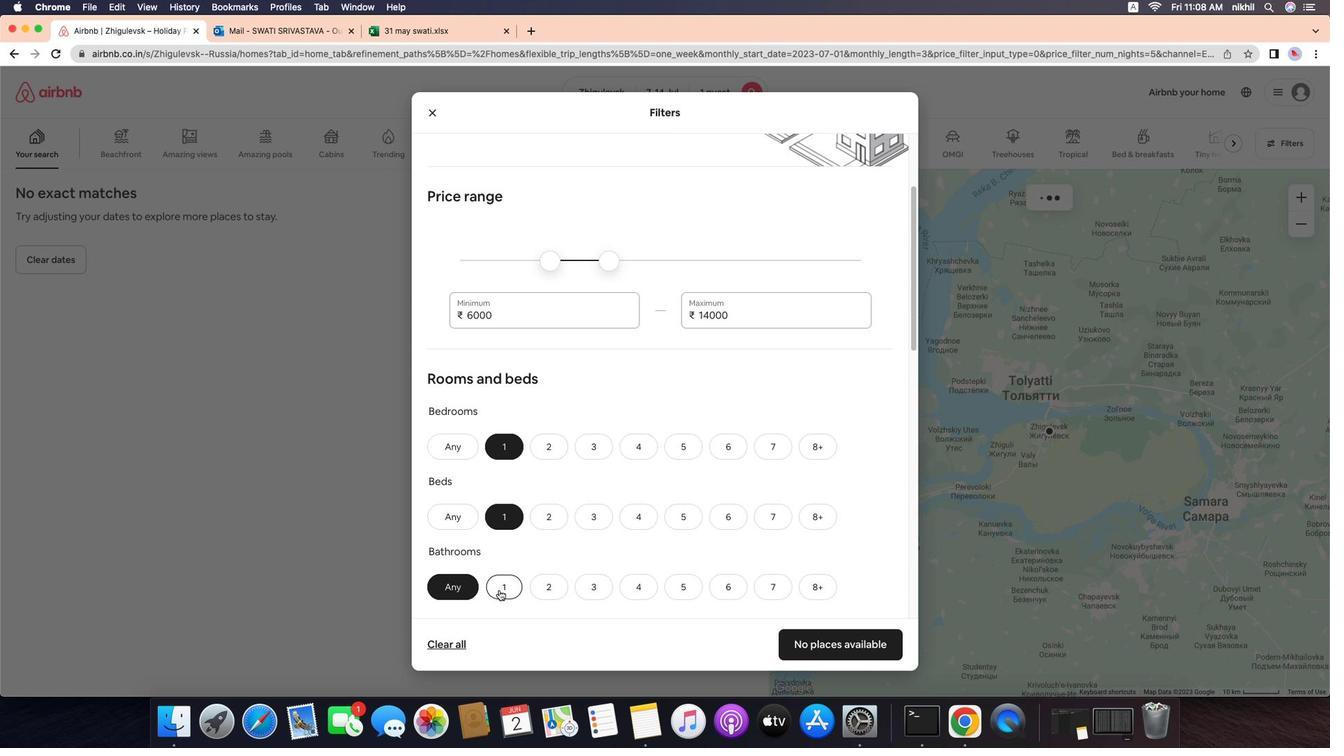 
Action: Mouse pressed left at (518, 615)
Screenshot: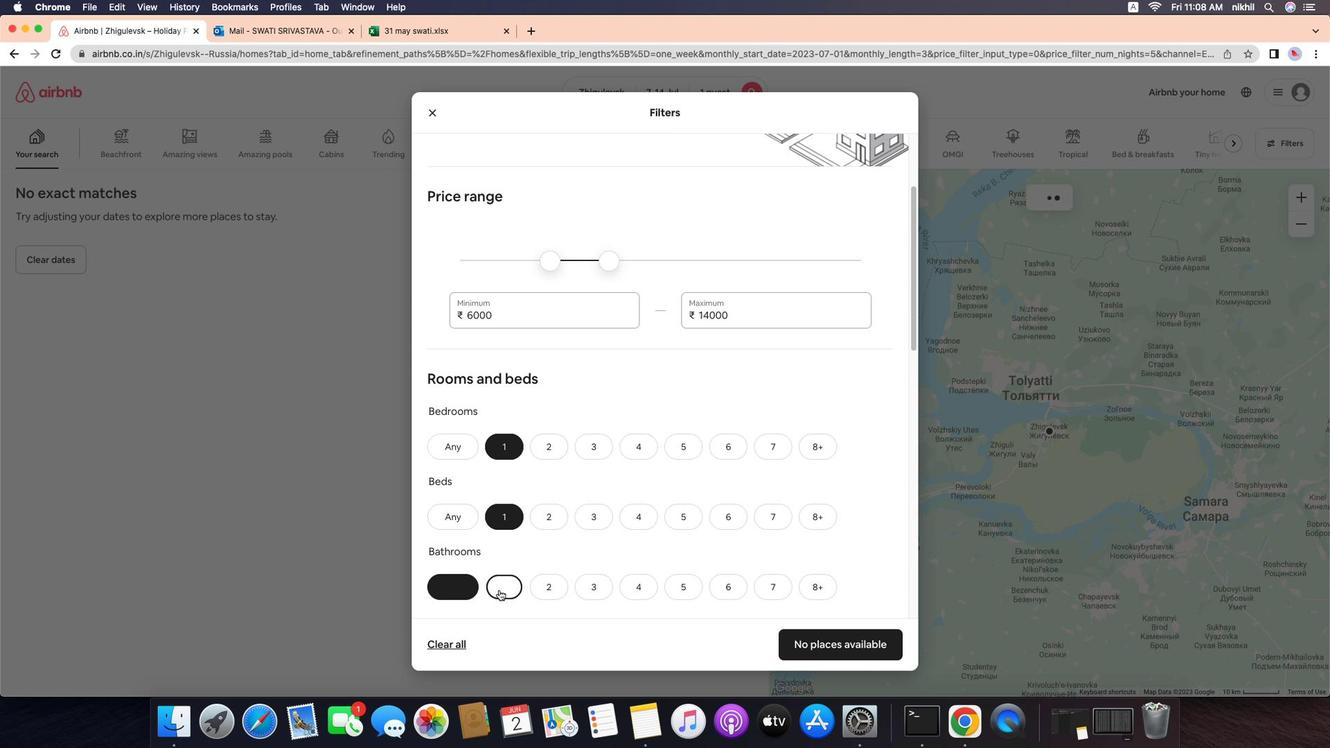 
Action: Mouse moved to (636, 574)
Screenshot: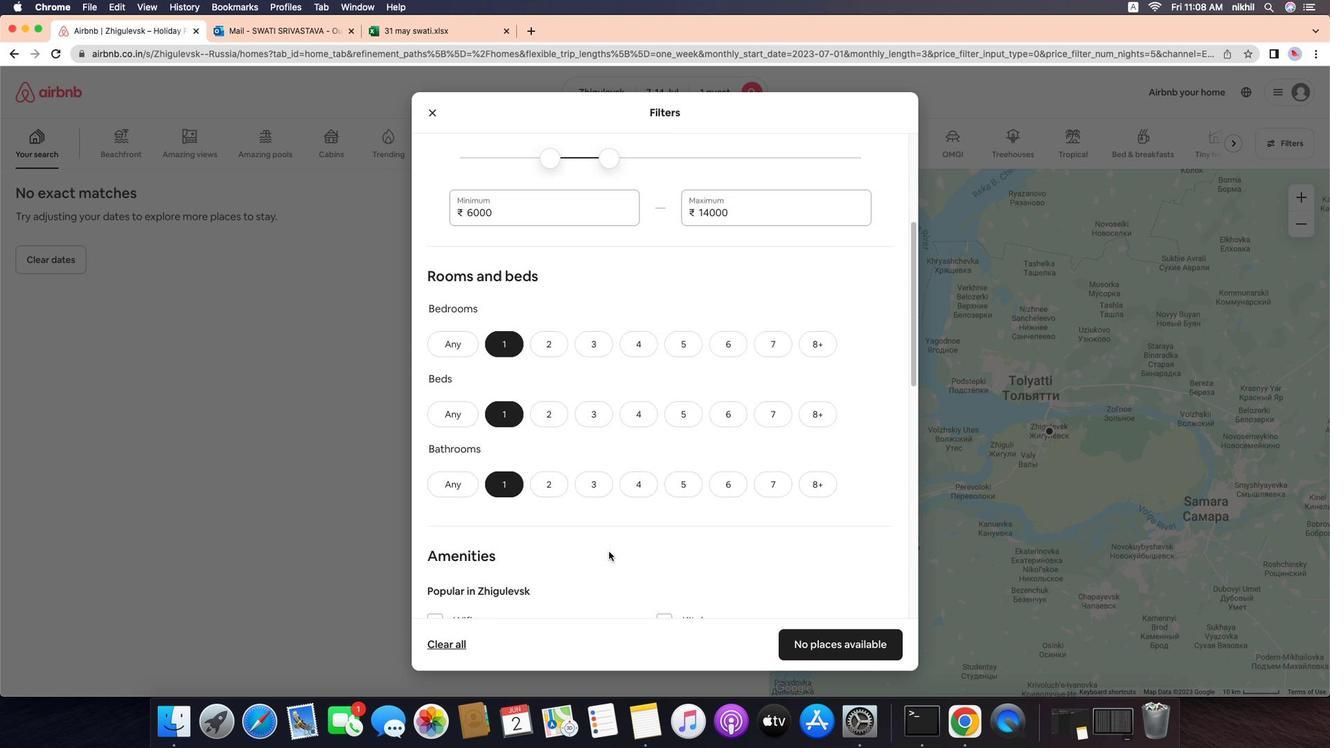 
Action: Mouse scrolled (636, 574) with delta (-13, -13)
Screenshot: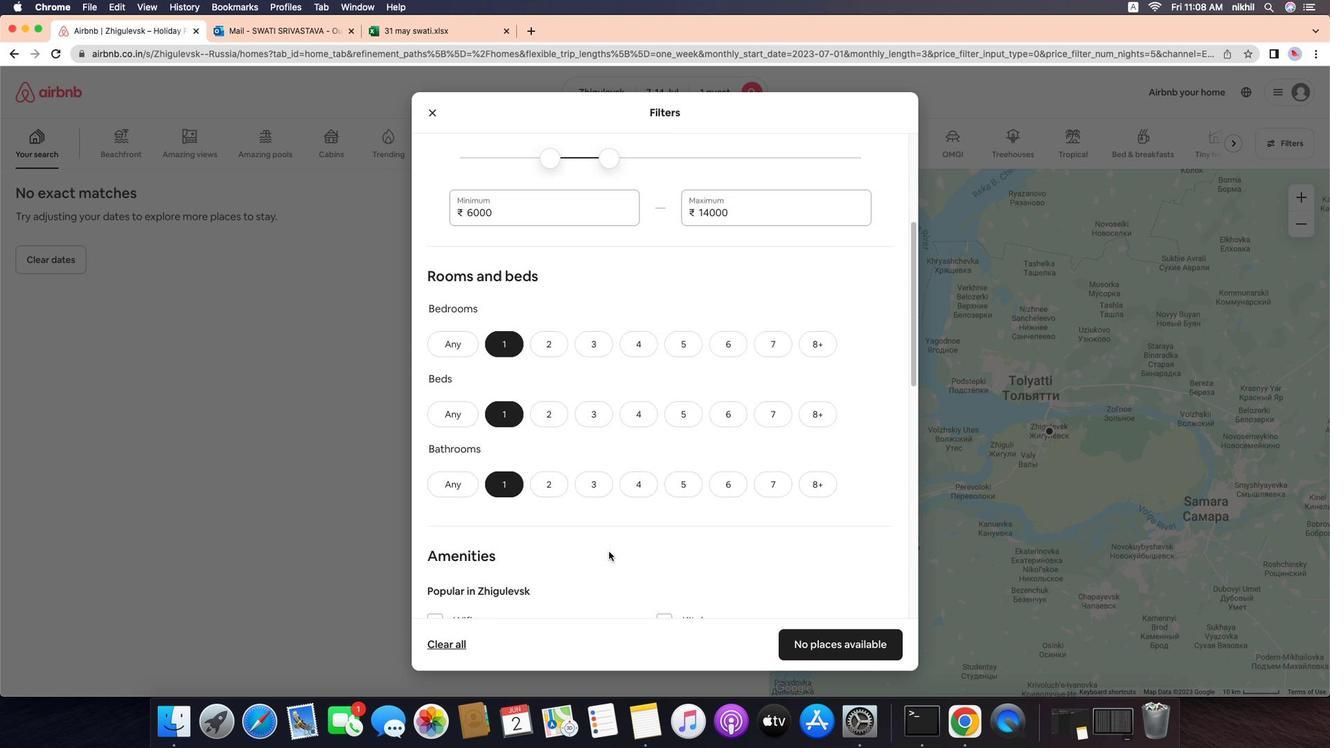 
Action: Mouse scrolled (636, 574) with delta (-13, -13)
Screenshot: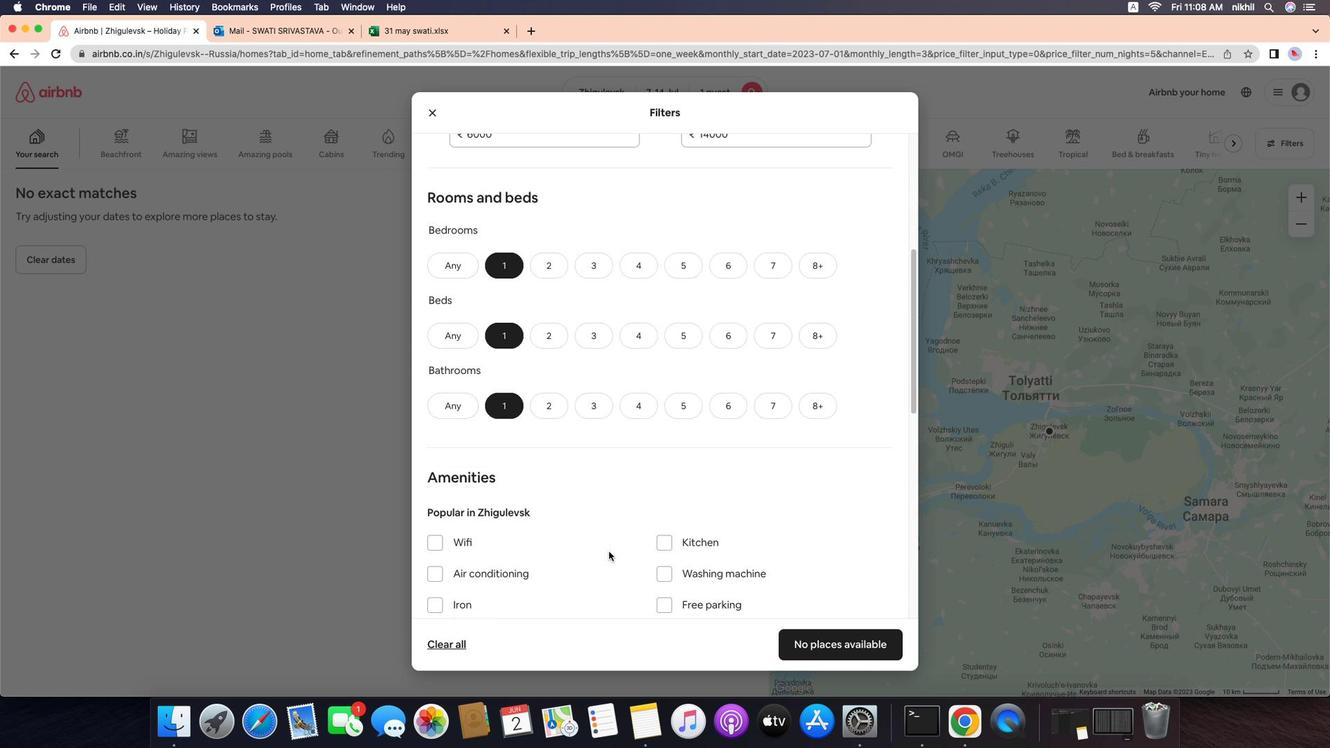 
Action: Mouse scrolled (636, 574) with delta (-13, -15)
Screenshot: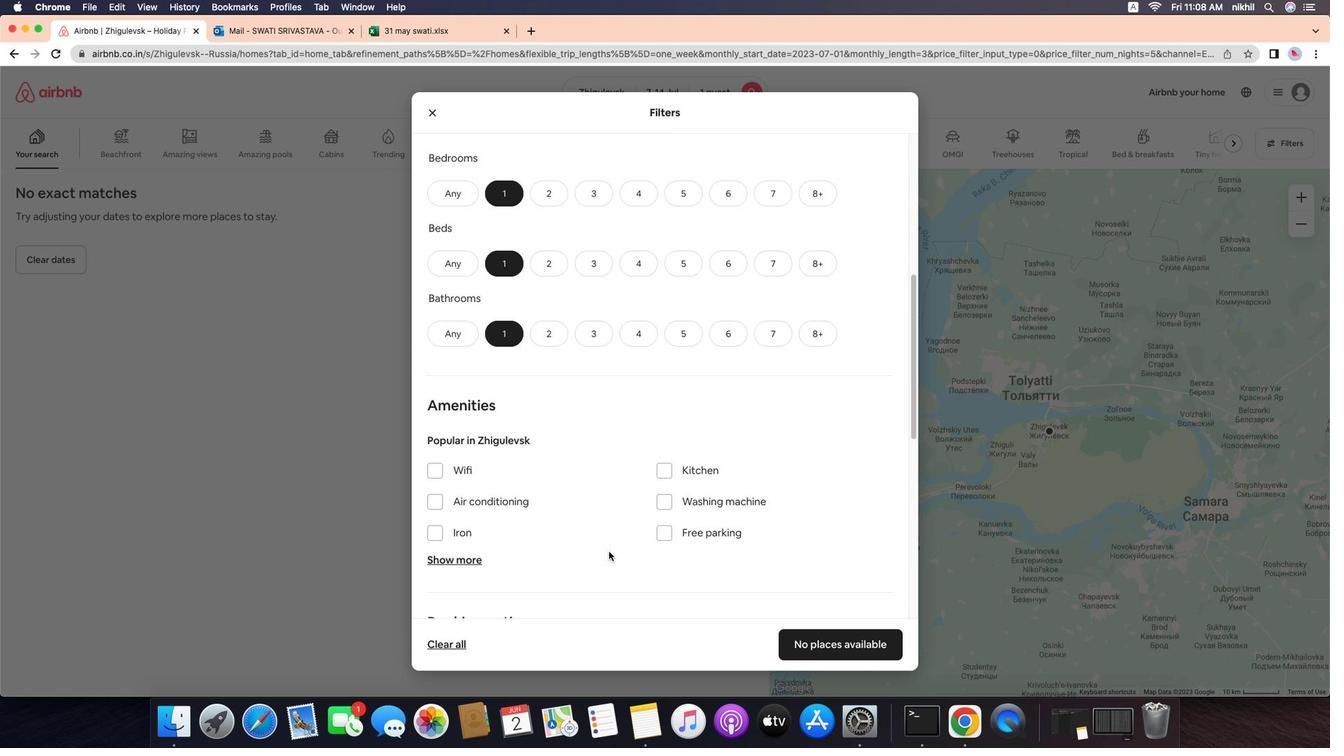
Action: Mouse scrolled (636, 574) with delta (-13, -16)
Screenshot: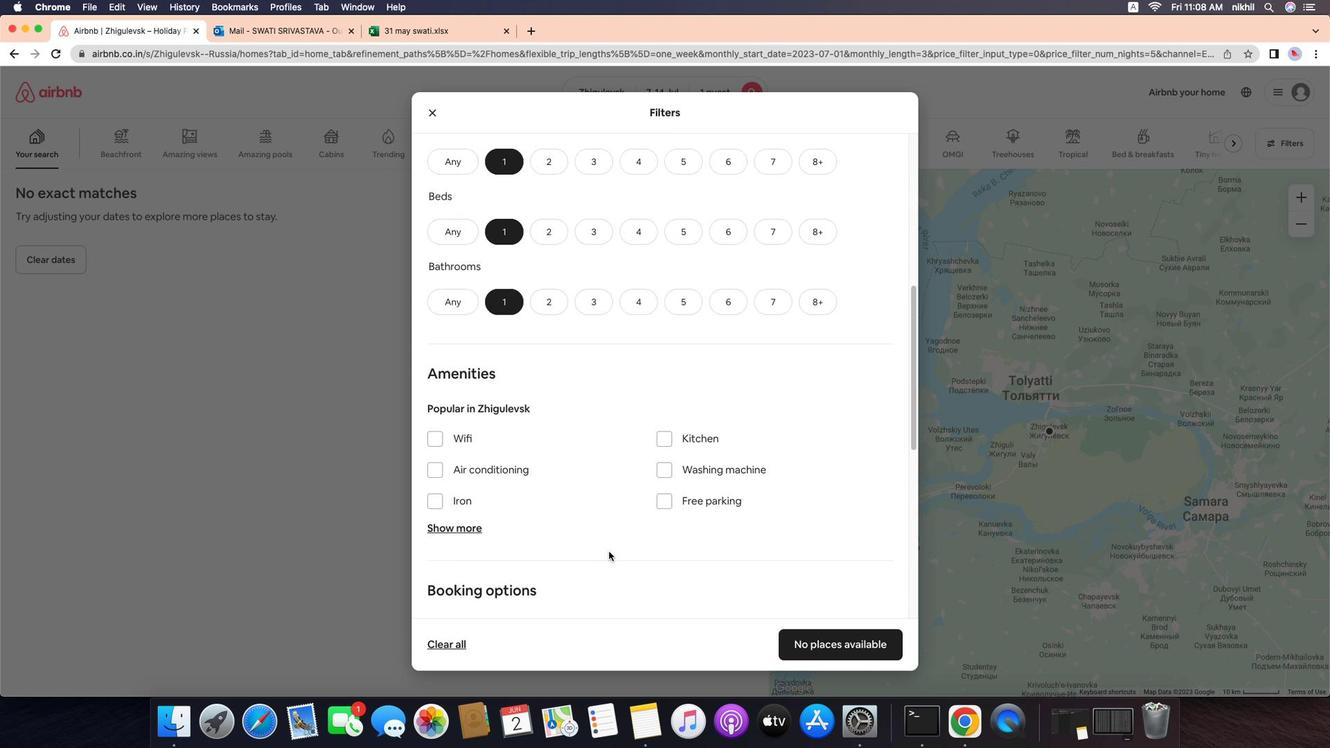 
Action: Mouse moved to (644, 565)
Screenshot: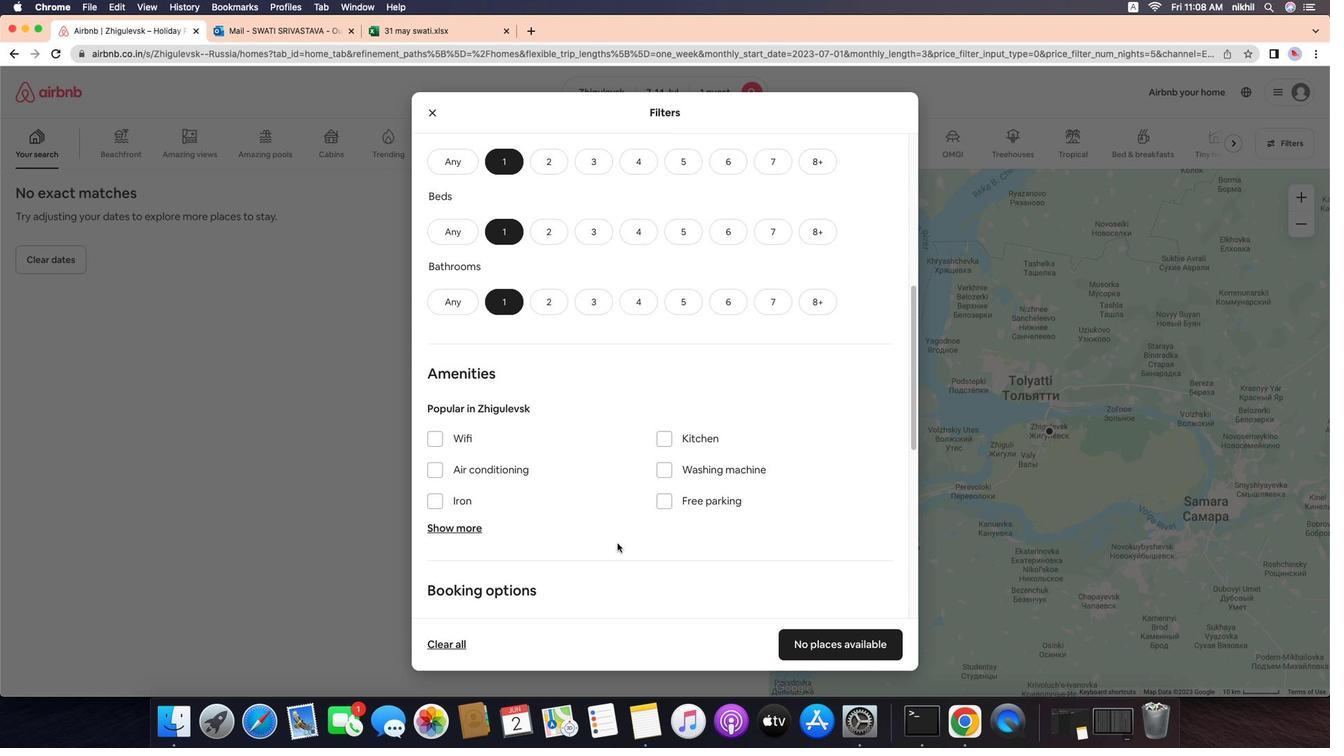 
Action: Mouse scrolled (644, 565) with delta (-13, -13)
Screenshot: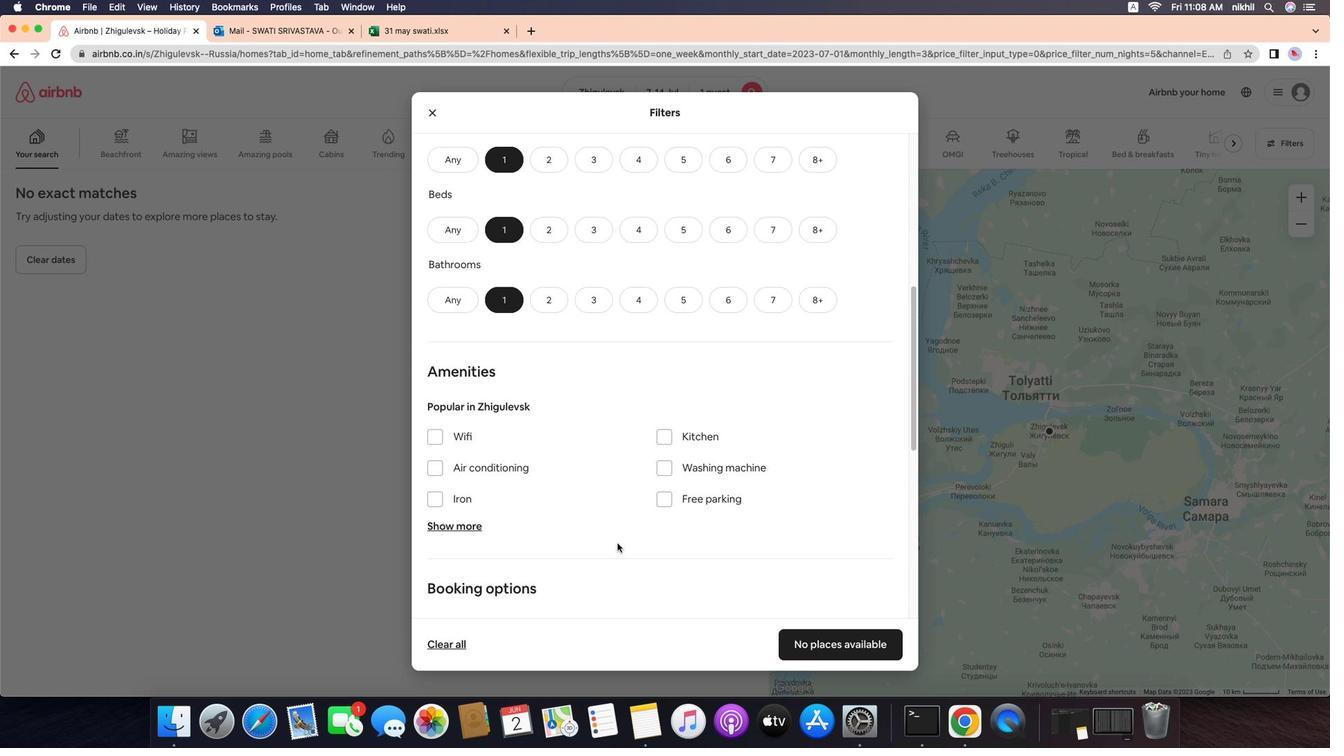 
Action: Mouse scrolled (644, 565) with delta (-13, -13)
Screenshot: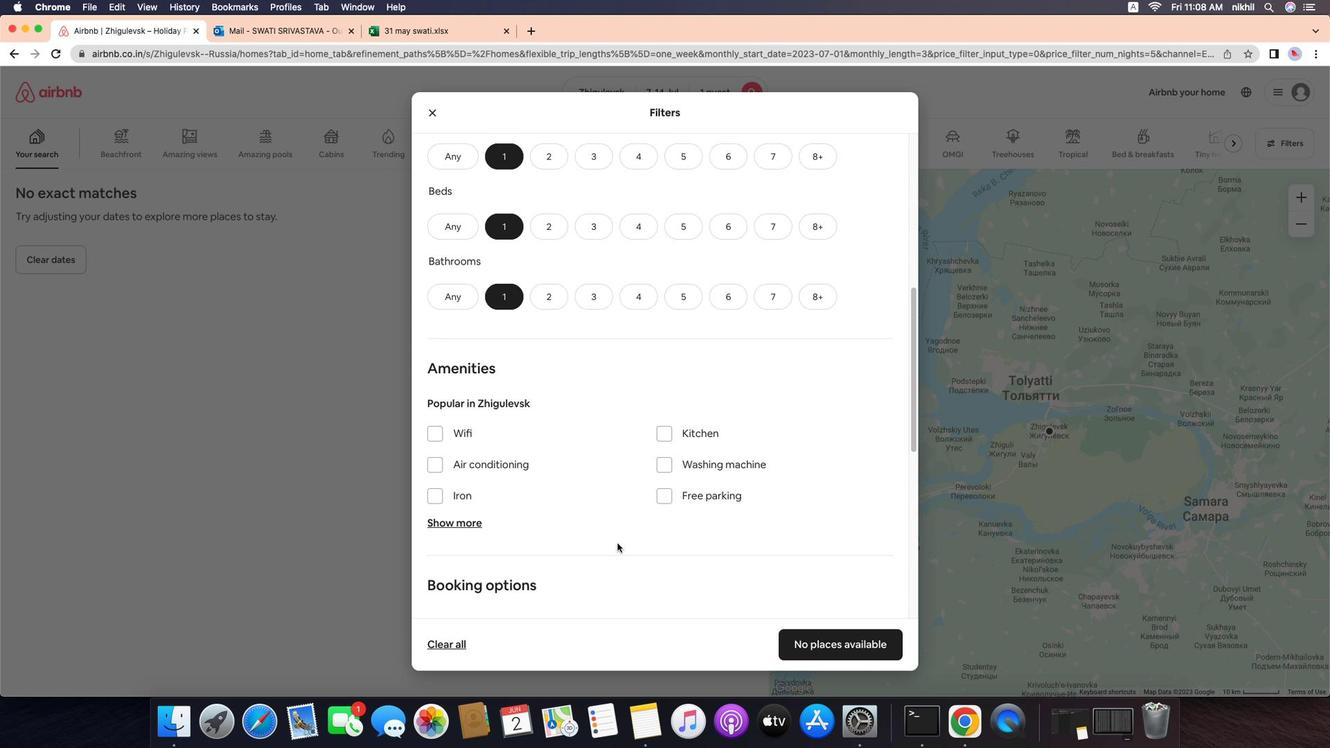 
Action: Mouse scrolled (644, 565) with delta (-13, -13)
Screenshot: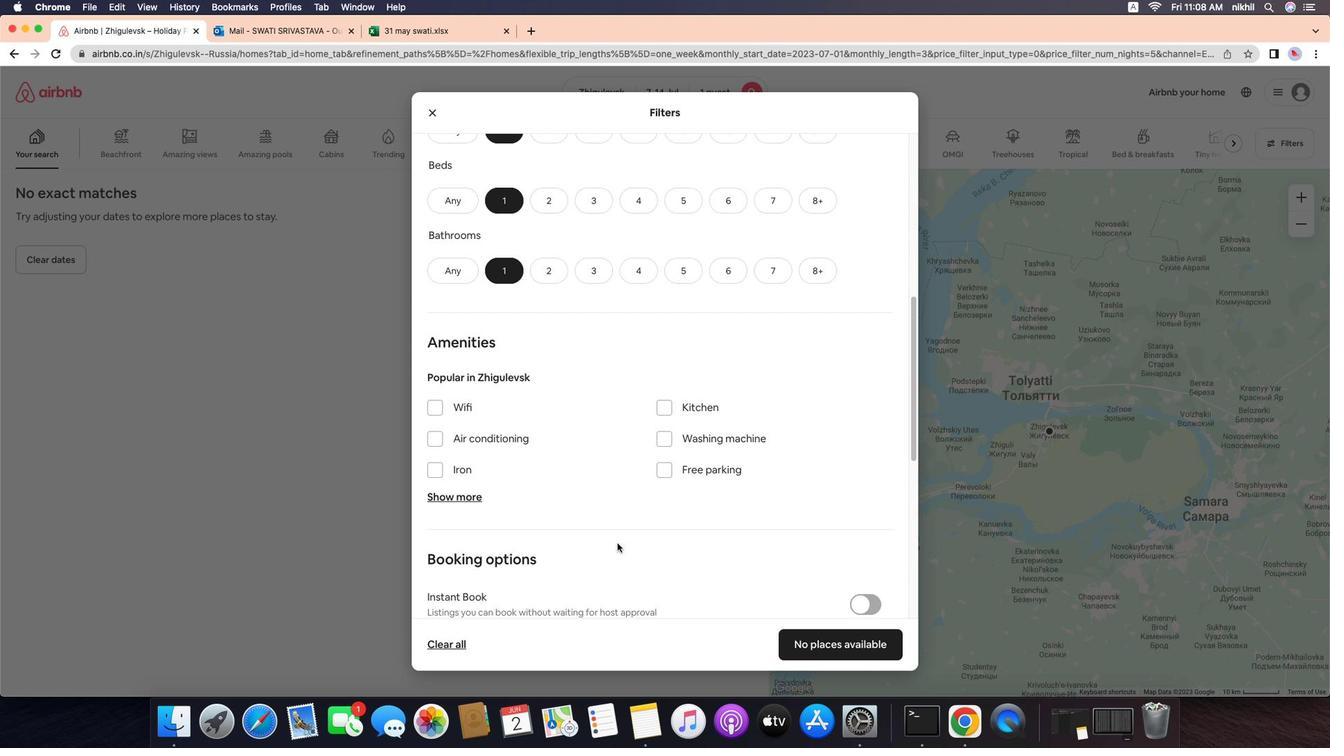 
Action: Mouse scrolled (644, 565) with delta (-13, -13)
Screenshot: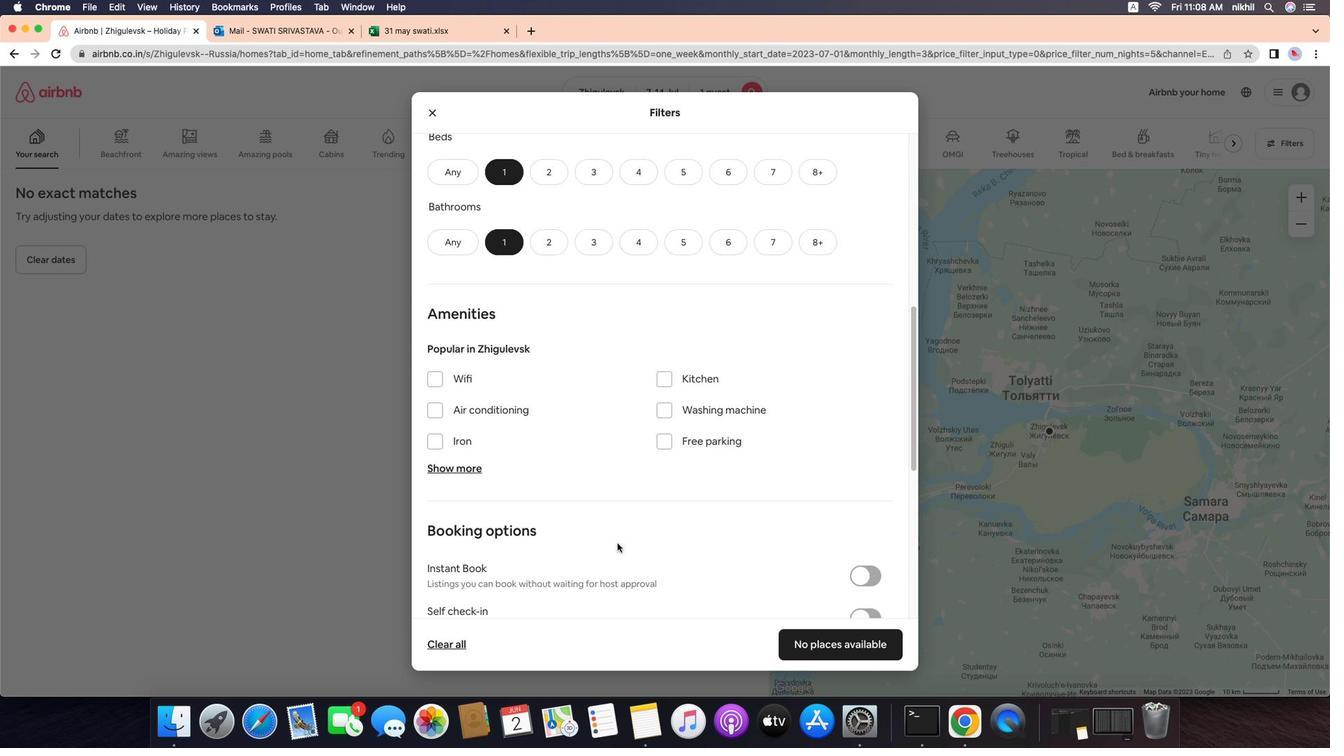 
Action: Mouse scrolled (644, 565) with delta (-13, -13)
Screenshot: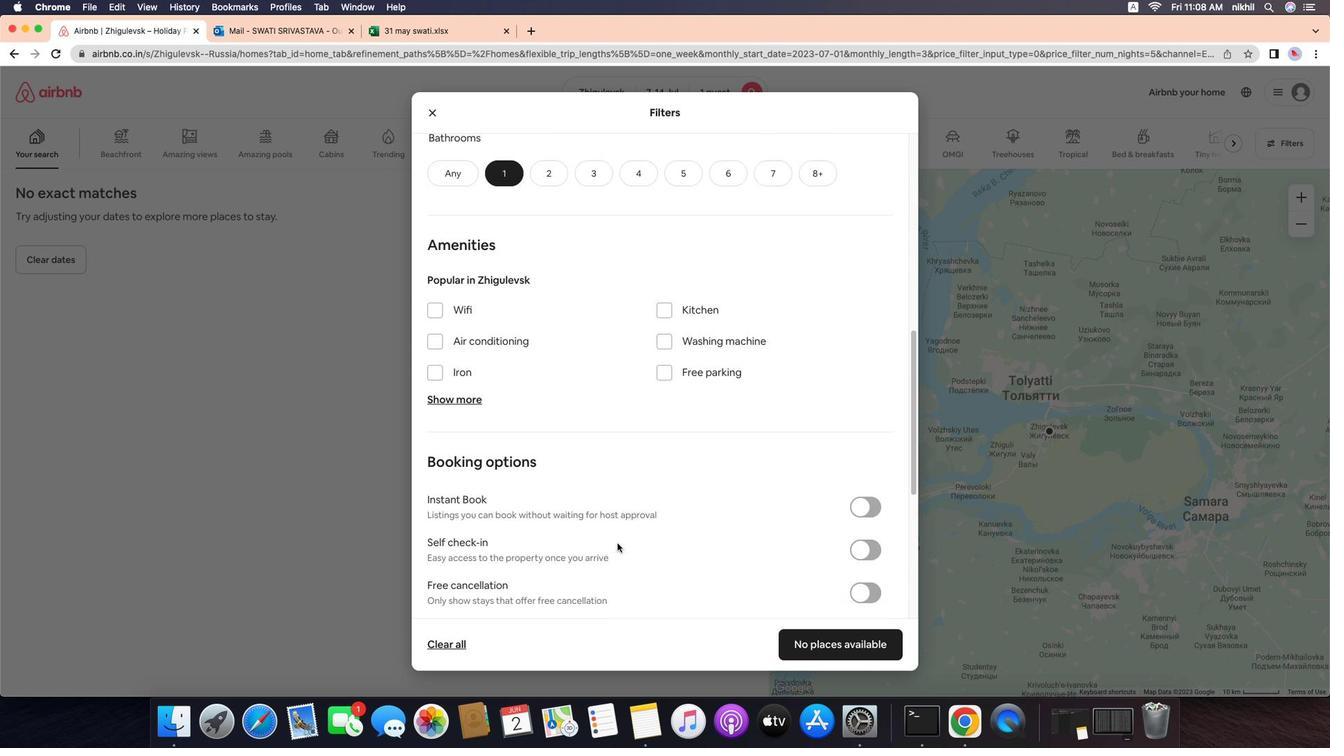 
Action: Mouse scrolled (644, 565) with delta (-13, -13)
Screenshot: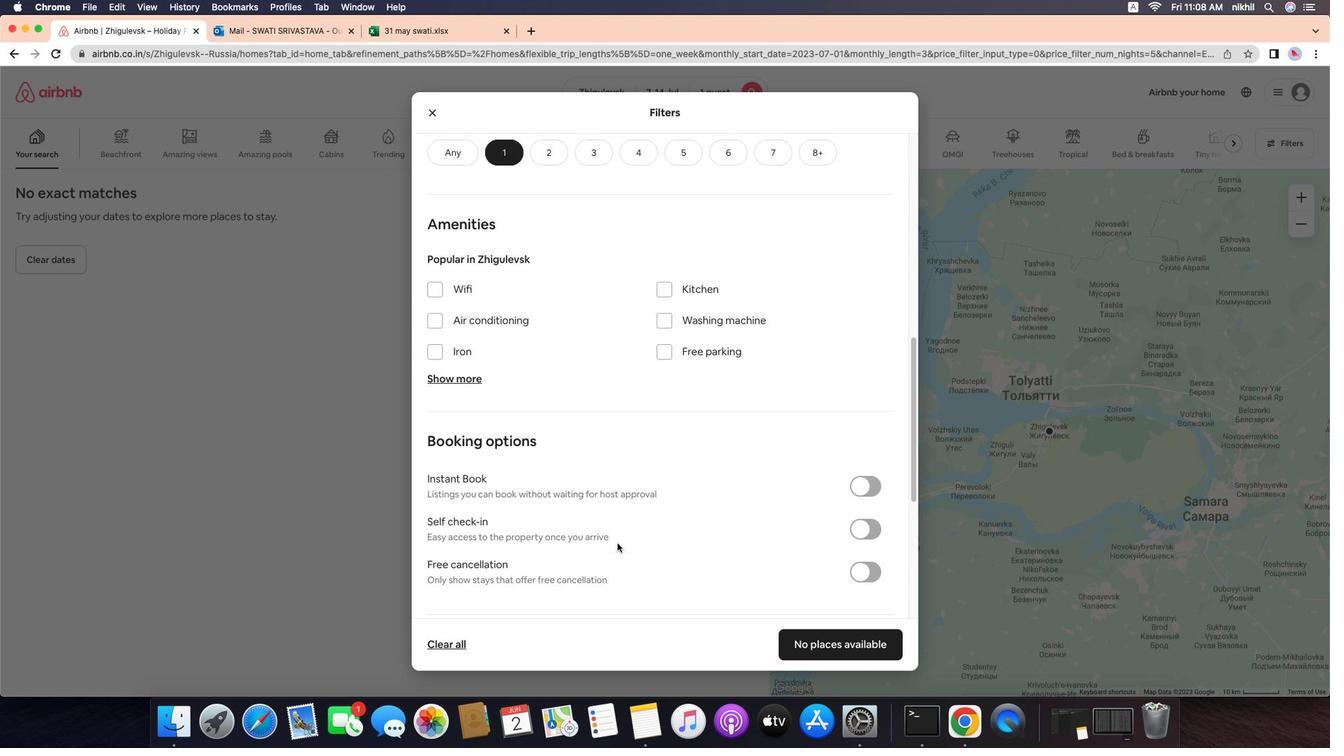 
Action: Mouse scrolled (644, 565) with delta (-13, -15)
Screenshot: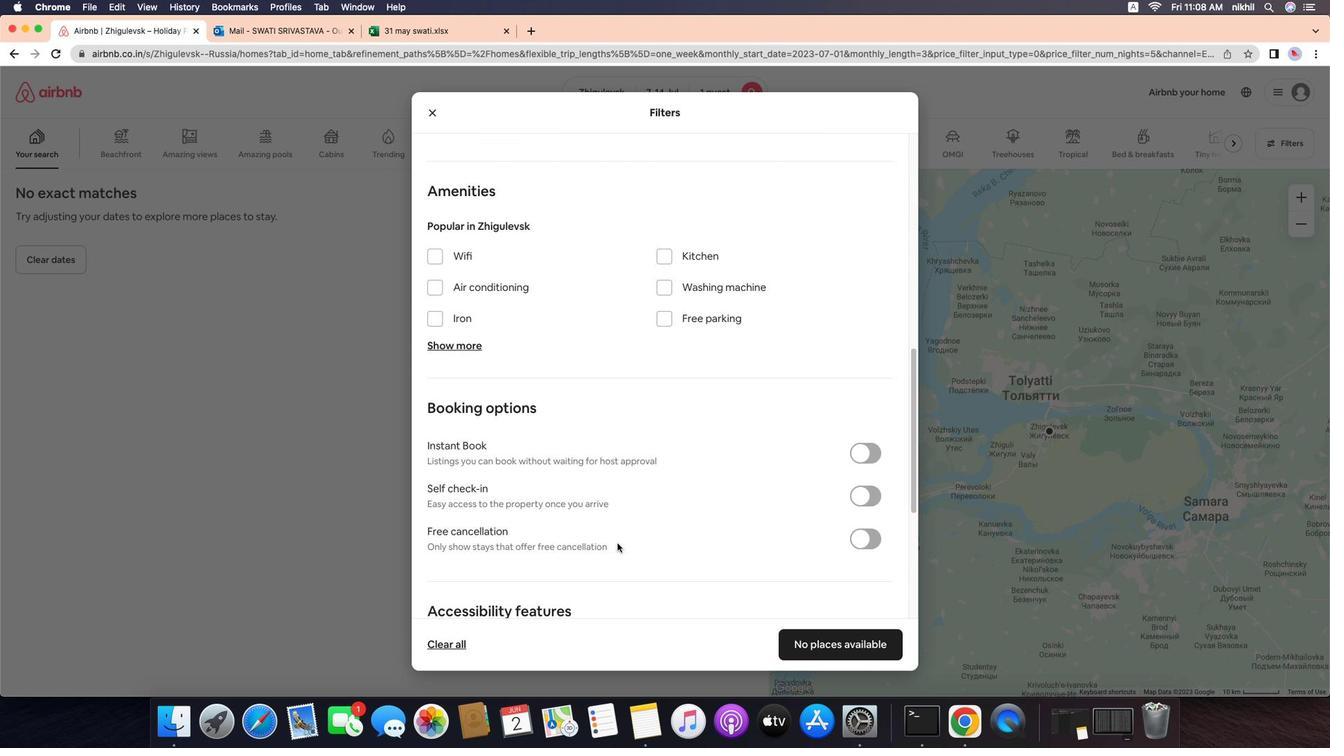 
Action: Mouse moved to (902, 499)
Screenshot: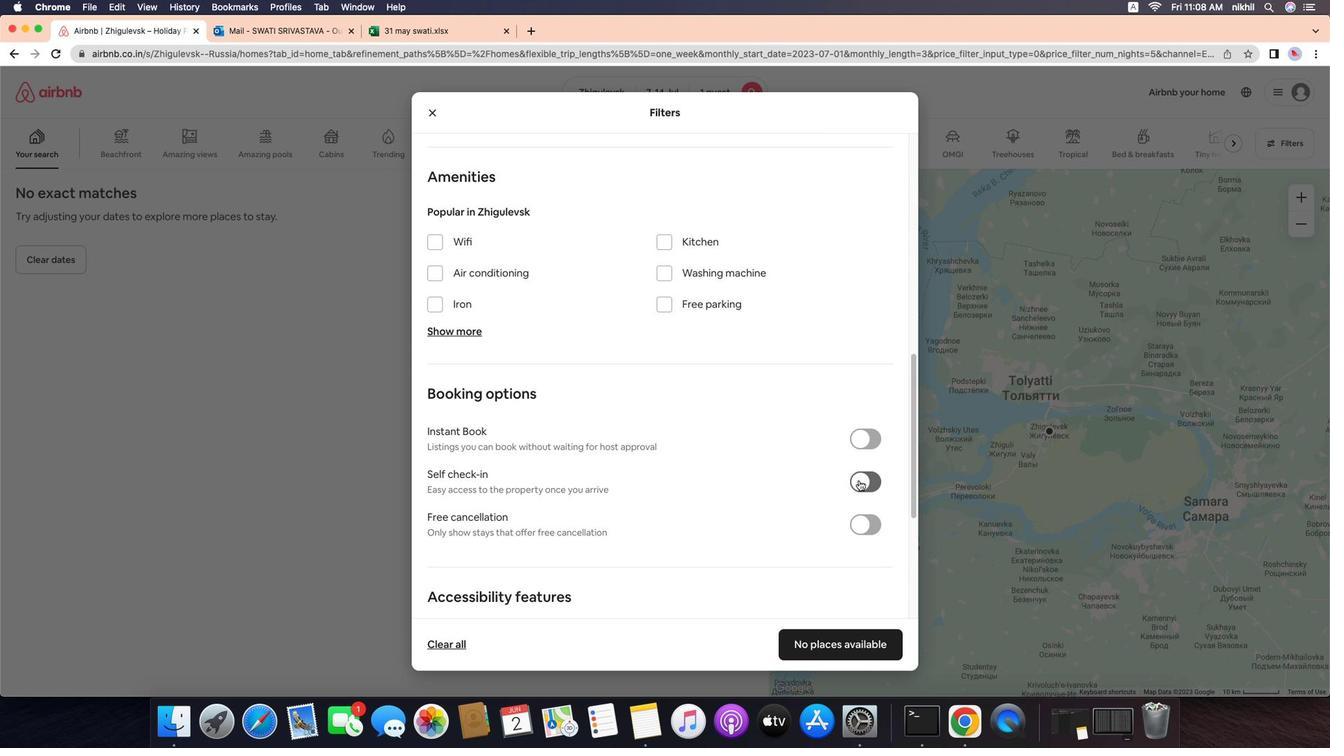 
Action: Mouse pressed left at (902, 499)
Screenshot: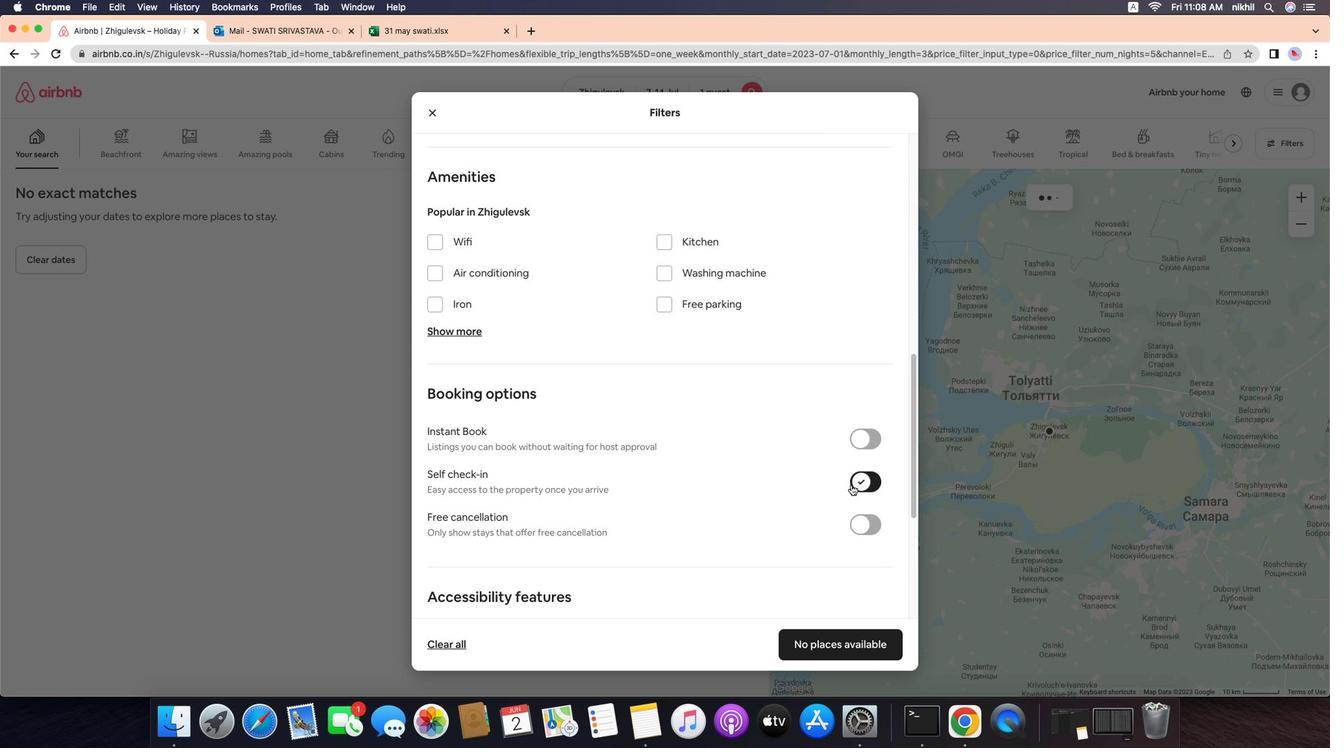 
Action: Mouse moved to (724, 541)
Screenshot: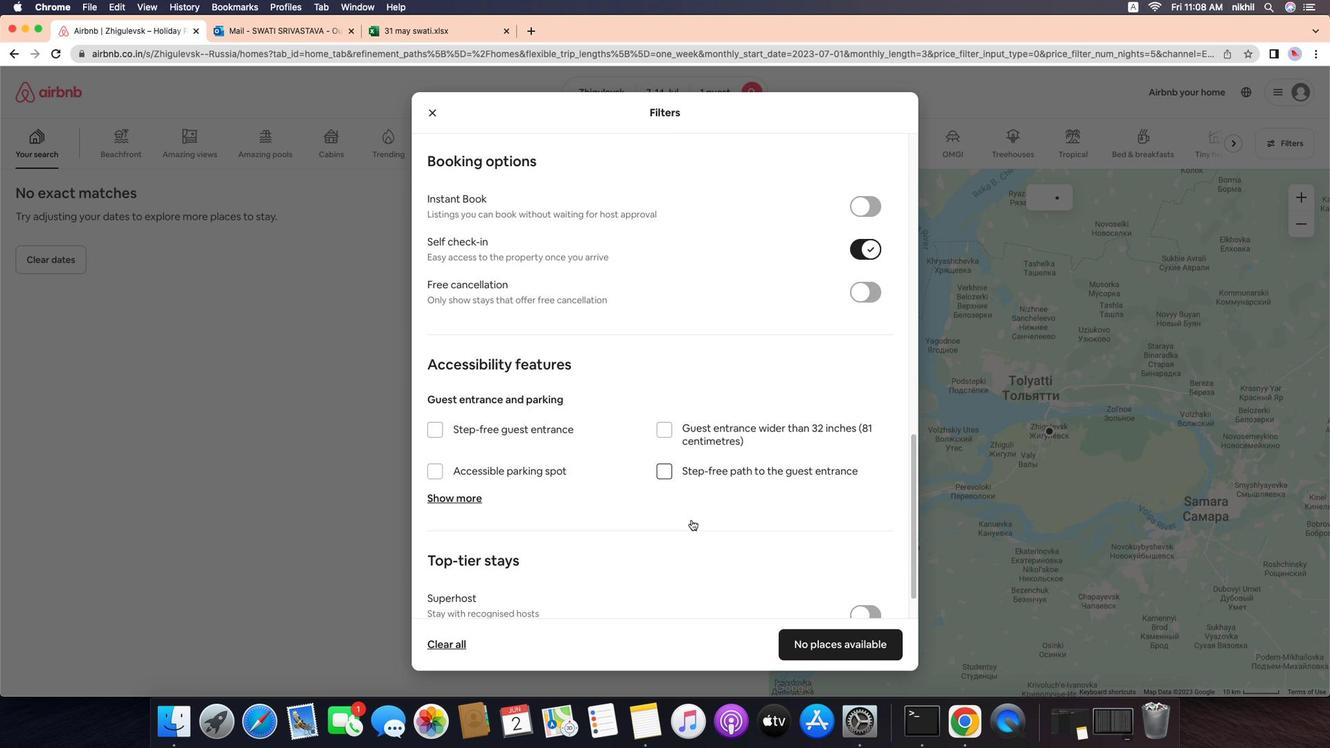 
Action: Mouse scrolled (724, 541) with delta (-13, -13)
Screenshot: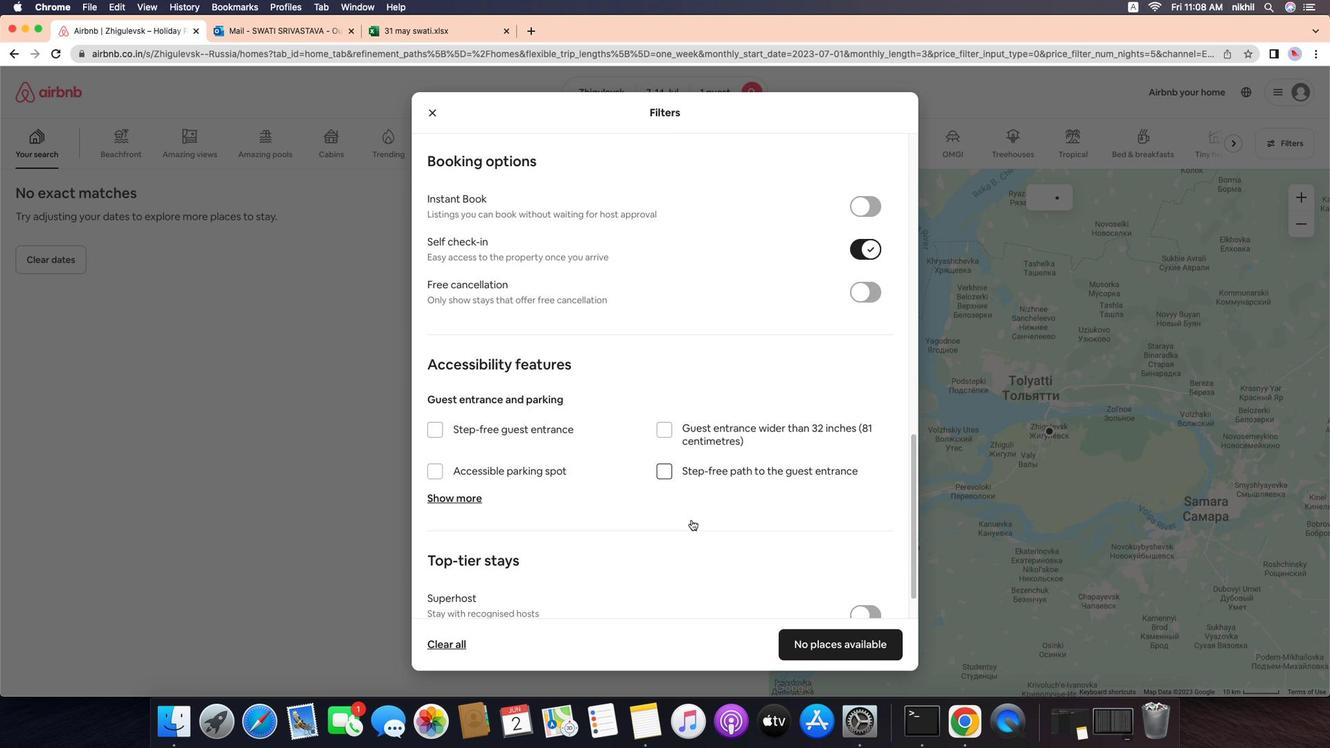 
Action: Mouse moved to (724, 541)
Screenshot: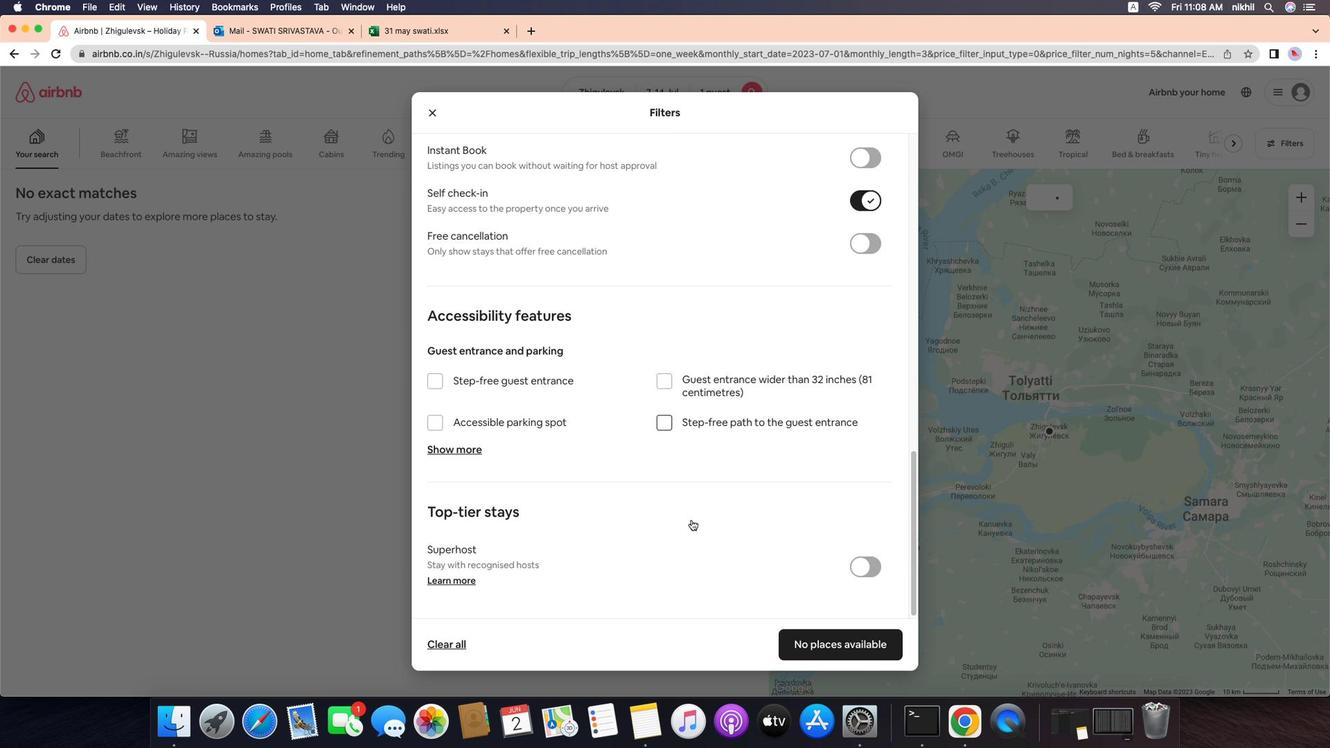
Action: Mouse scrolled (724, 541) with delta (-13, -13)
Screenshot: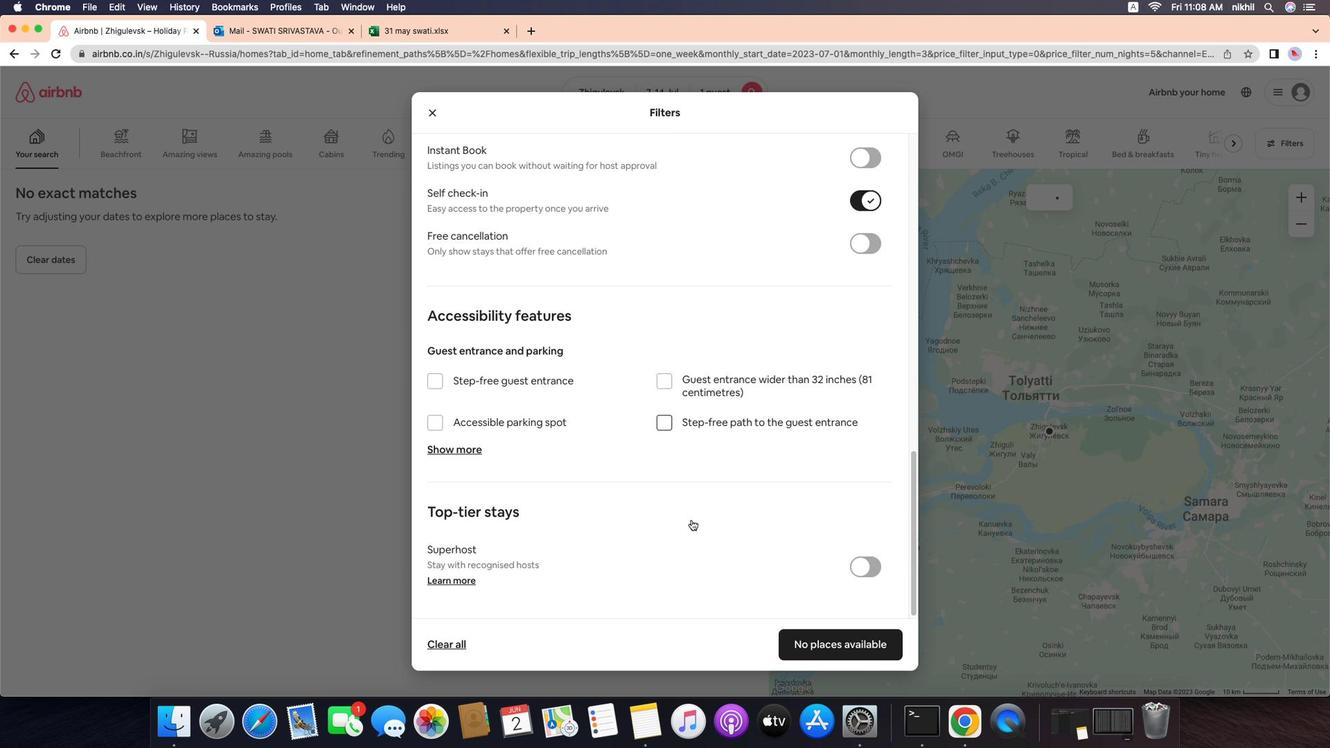 
Action: Mouse scrolled (724, 541) with delta (-13, -16)
Screenshot: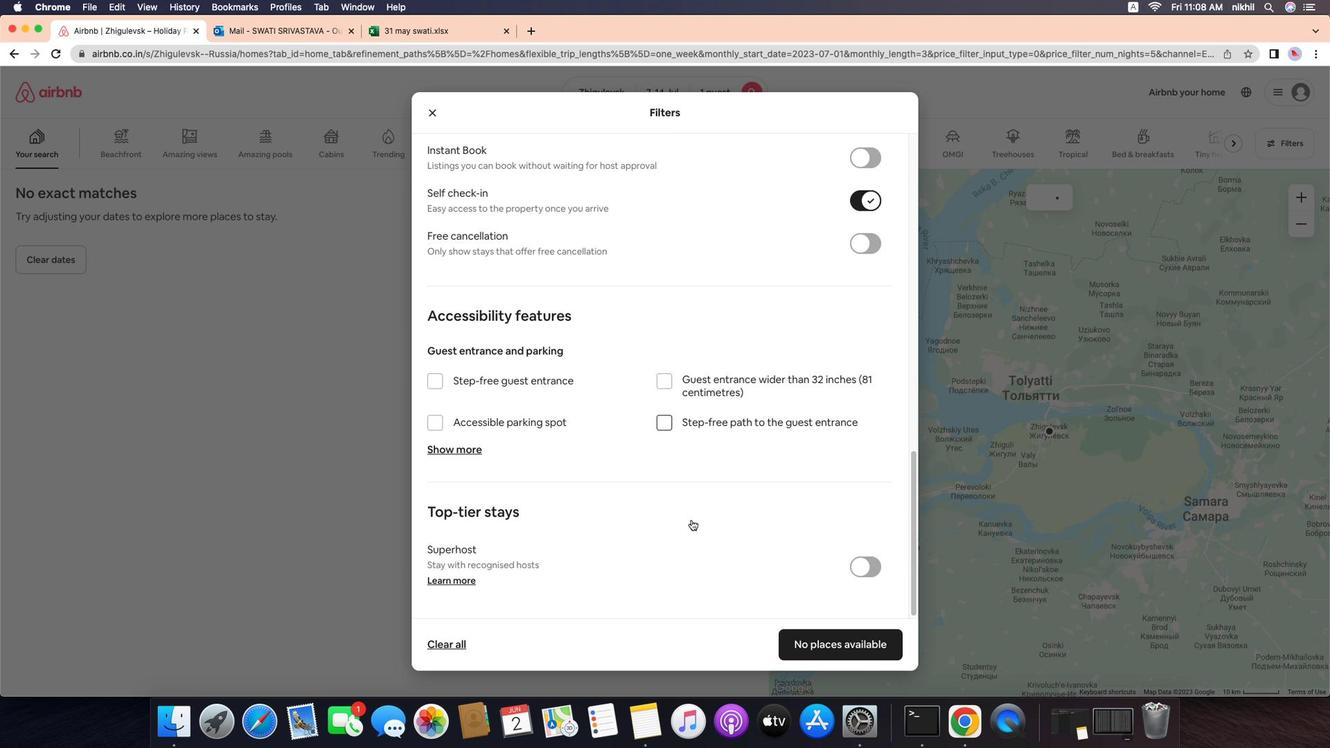 
Action: Mouse moved to (724, 541)
Screenshot: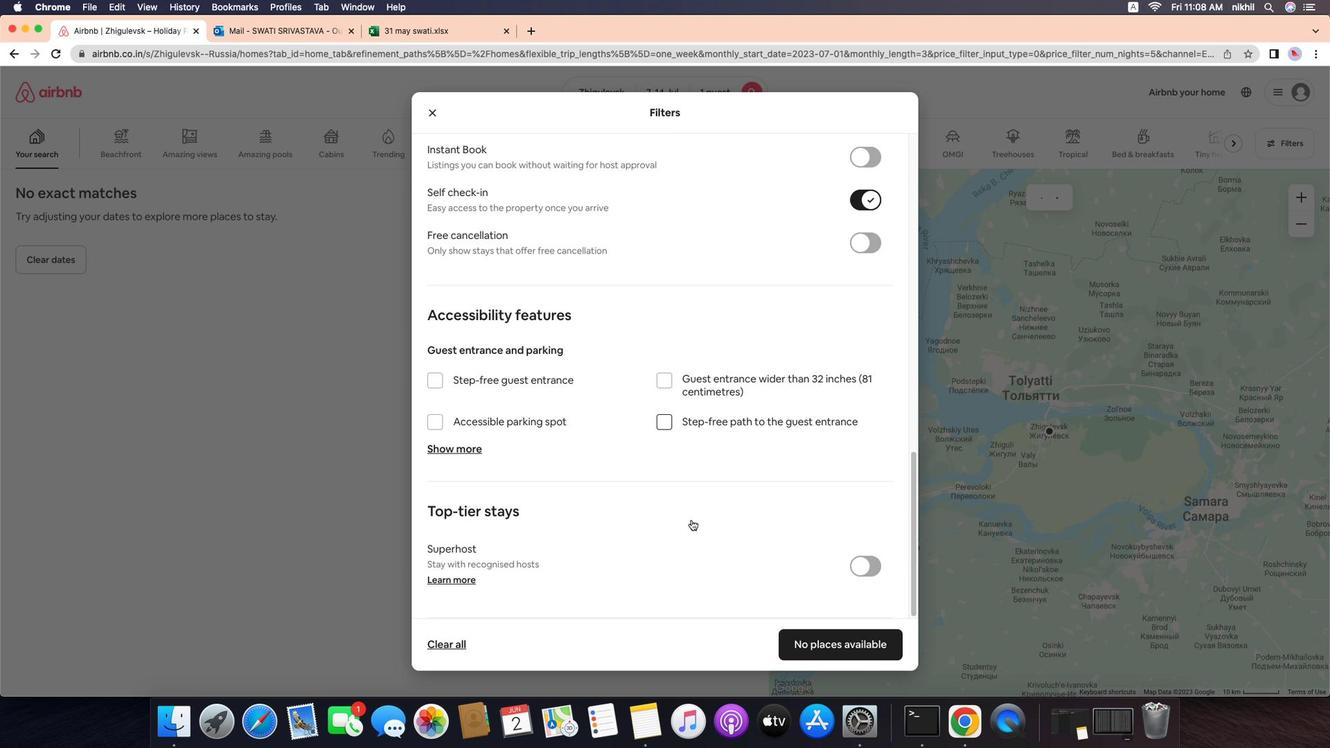 
Action: Mouse scrolled (724, 541) with delta (-13, -18)
Screenshot: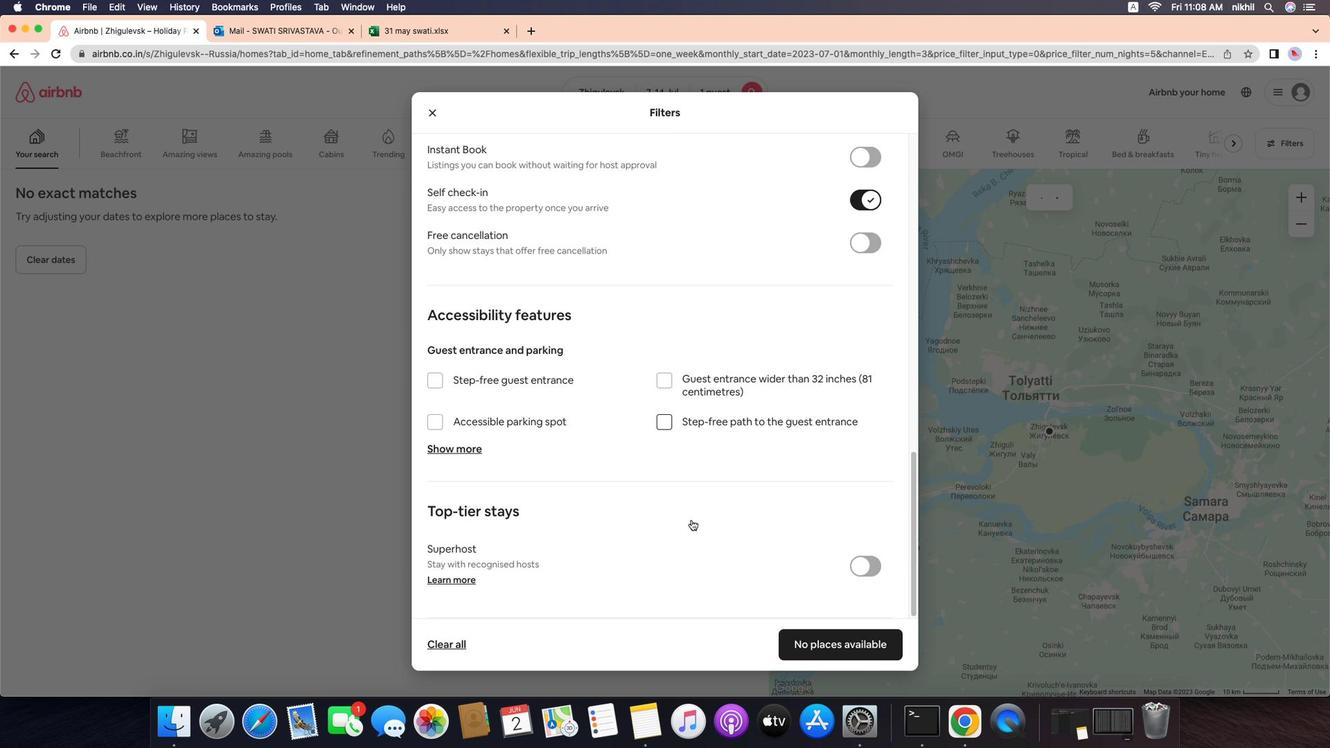 
Action: Mouse moved to (723, 540)
Screenshot: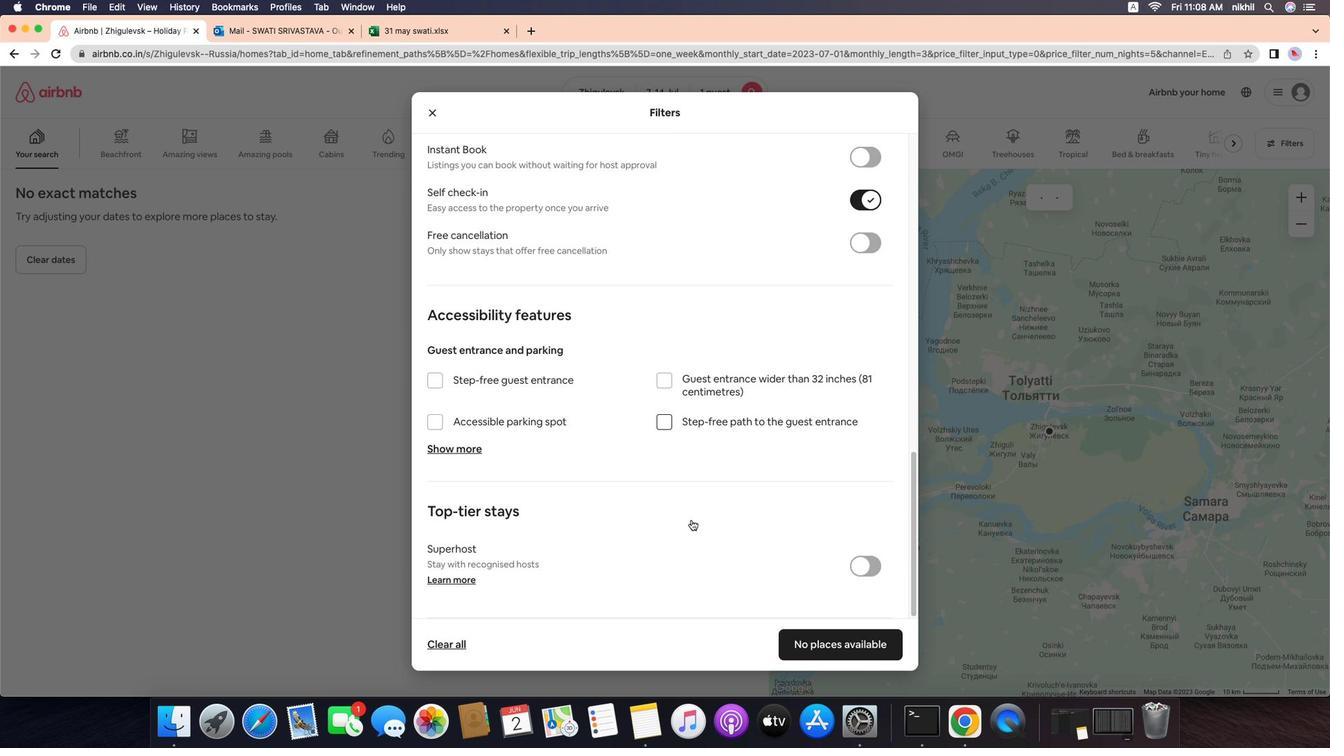 
Action: Mouse scrolled (723, 540) with delta (-13, -13)
Screenshot: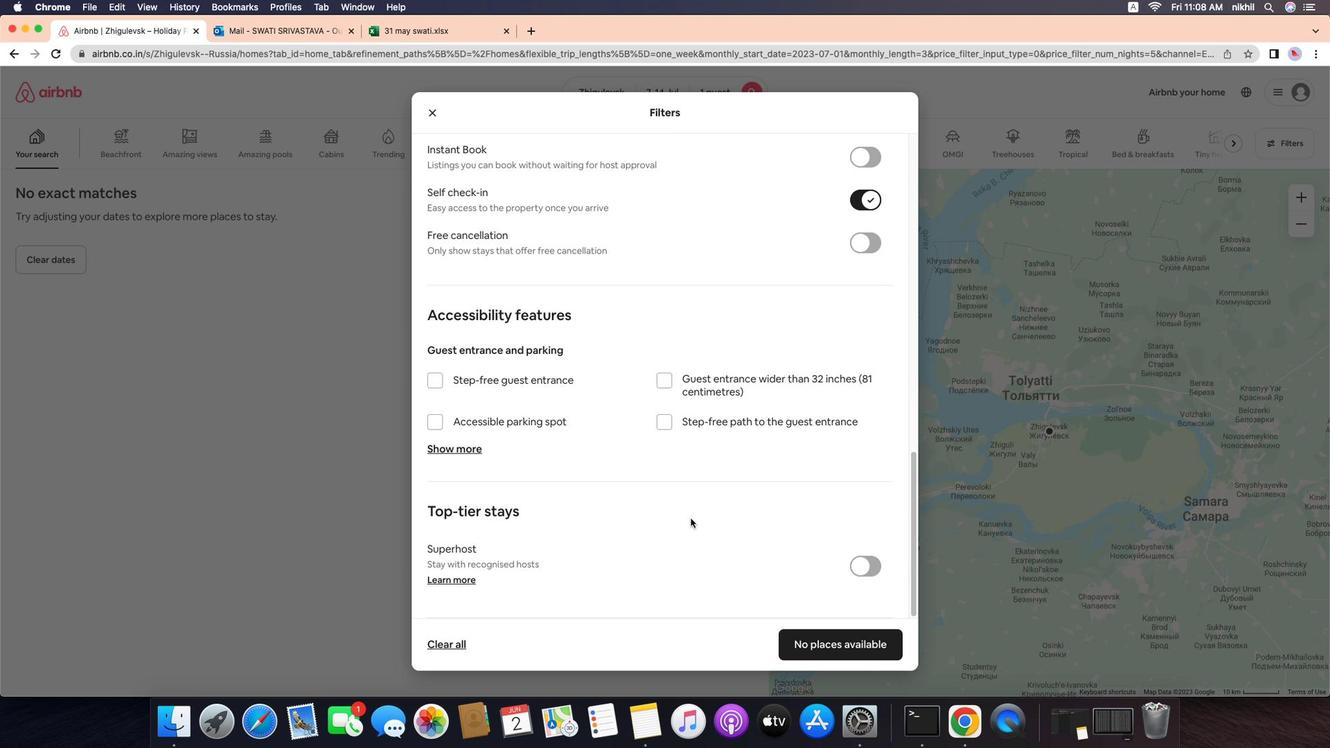 
Action: Mouse scrolled (723, 540) with delta (-13, -13)
Screenshot: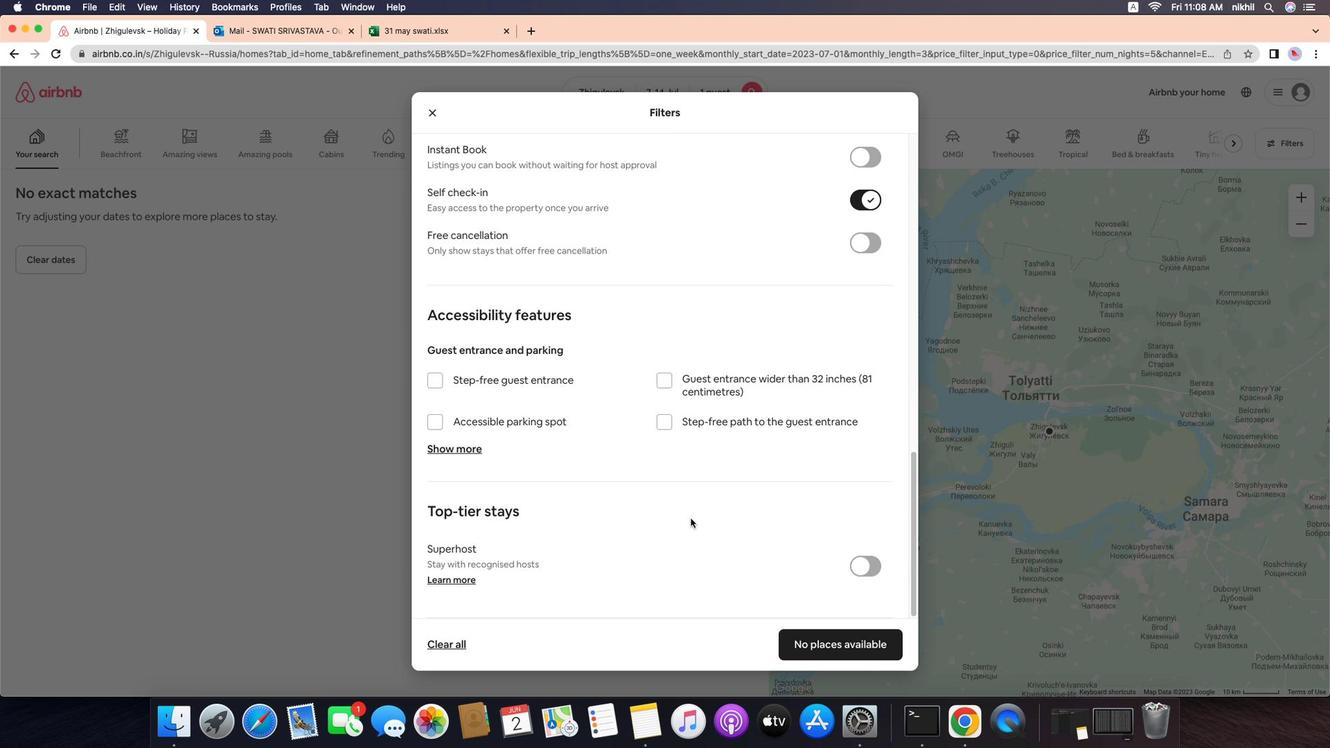 
Action: Mouse scrolled (723, 540) with delta (-13, -16)
Screenshot: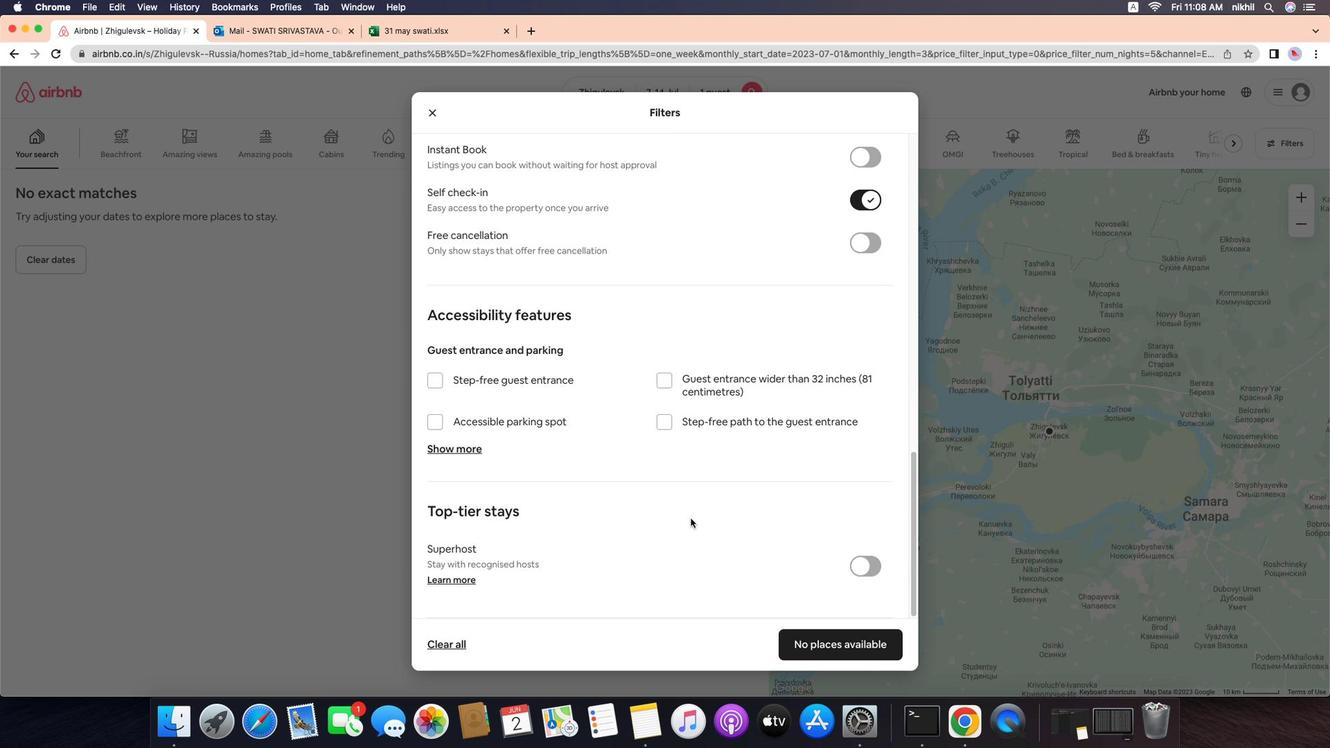 
Action: Mouse scrolled (723, 540) with delta (-13, -18)
Screenshot: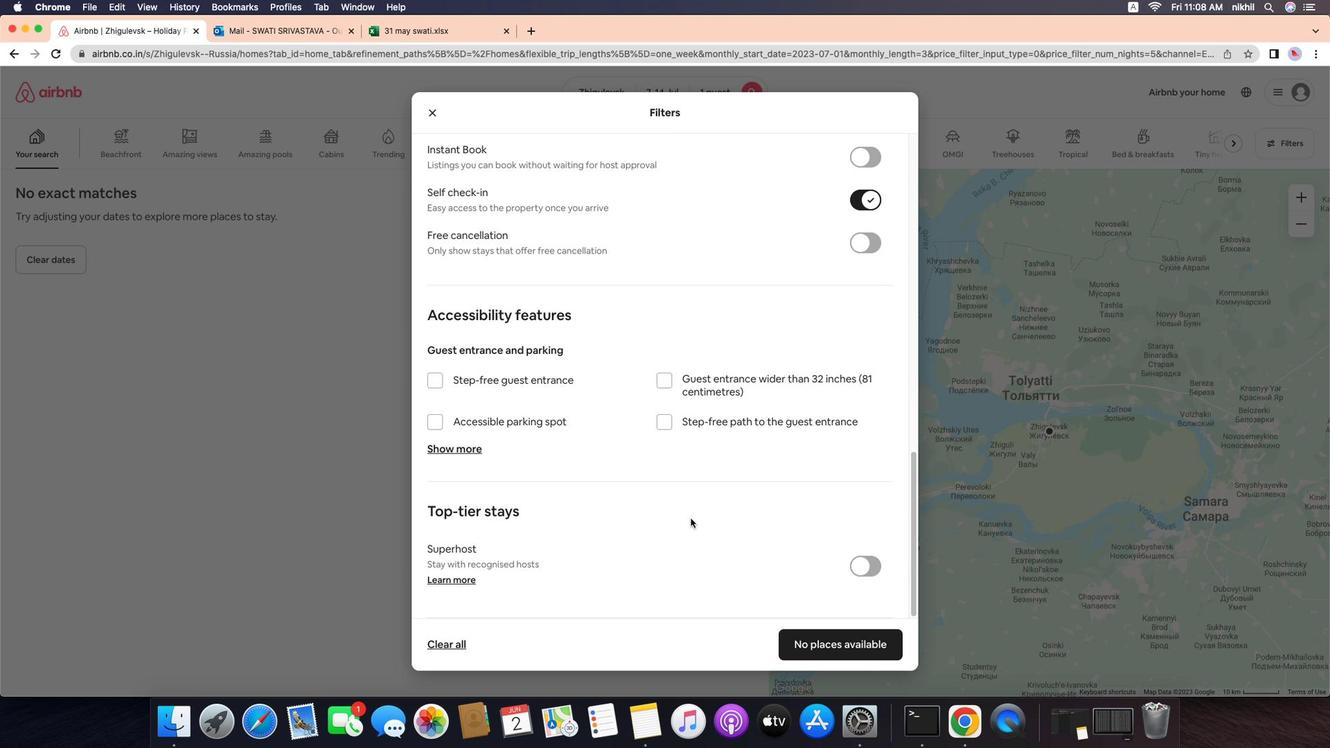 
Action: Mouse scrolled (723, 540) with delta (-13, -18)
Screenshot: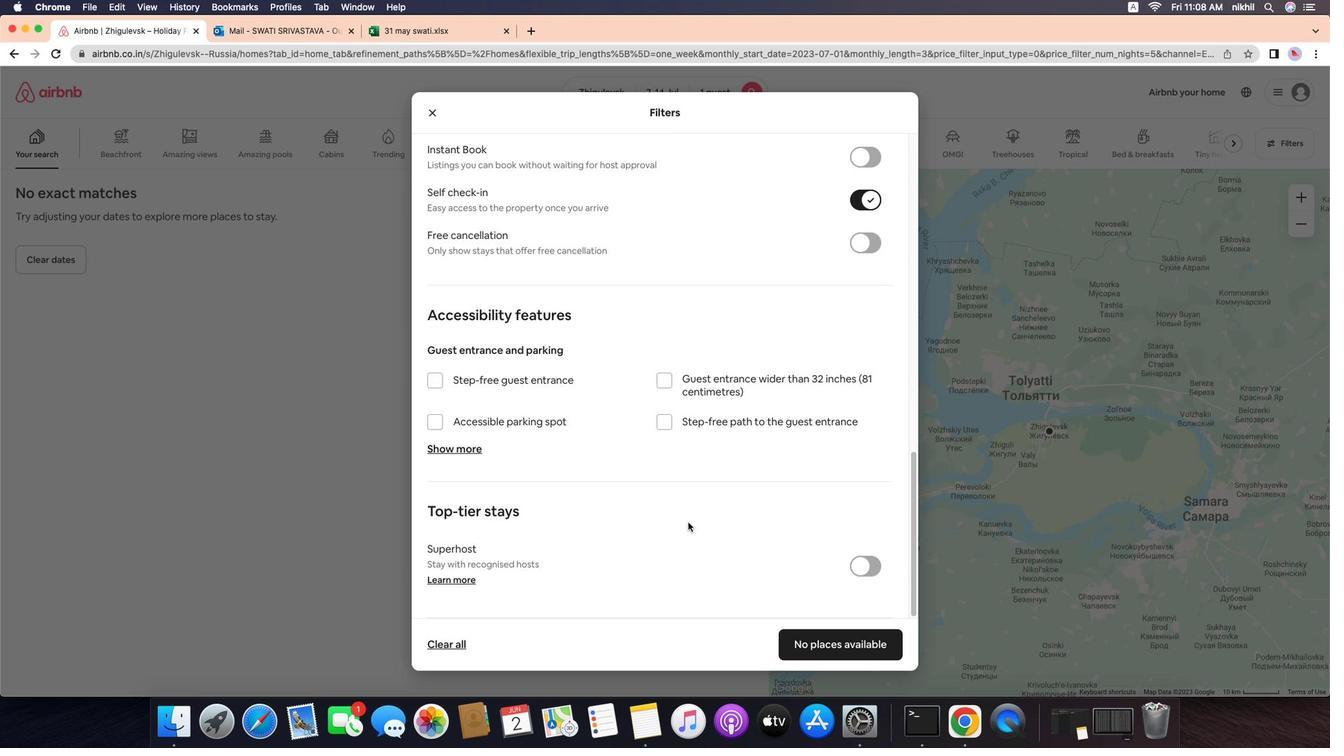 
Action: Mouse moved to (864, 673)
Screenshot: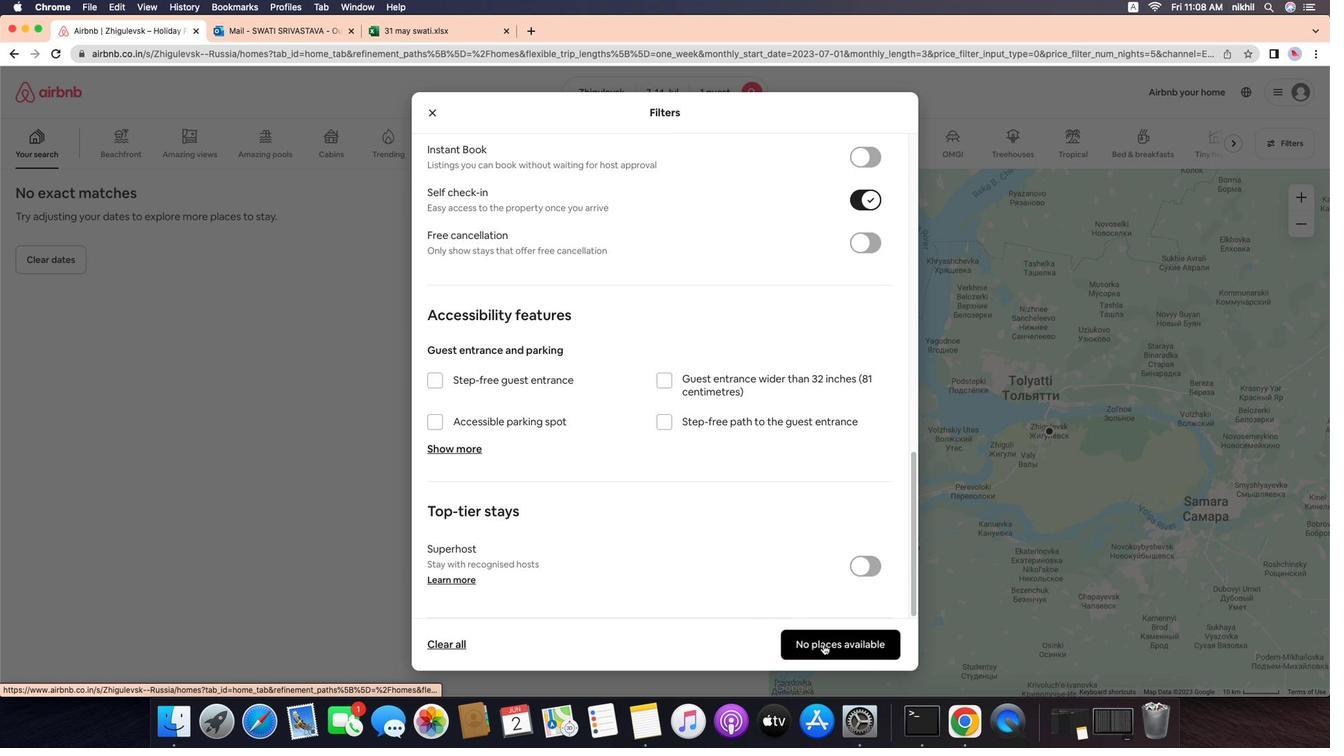 
Action: Mouse pressed left at (864, 673)
Screenshot: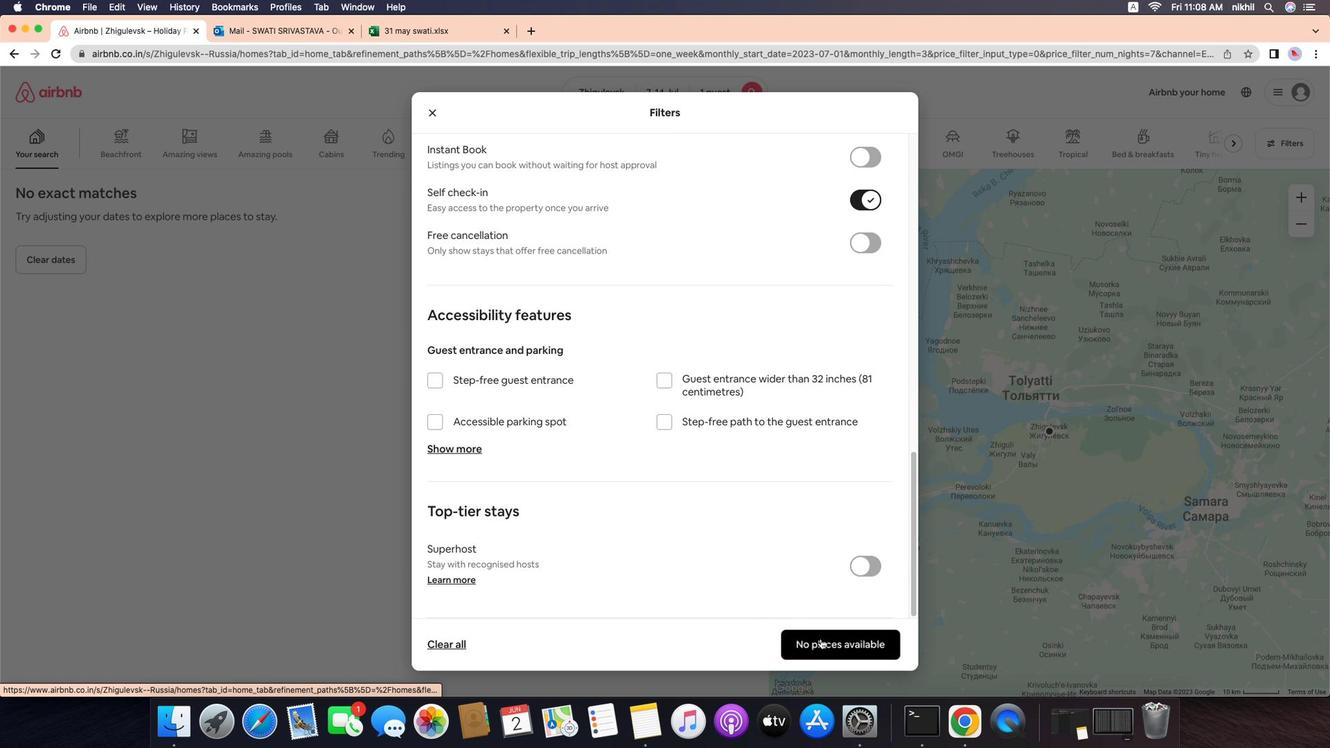 
Action: Mouse moved to (628, 317)
Screenshot: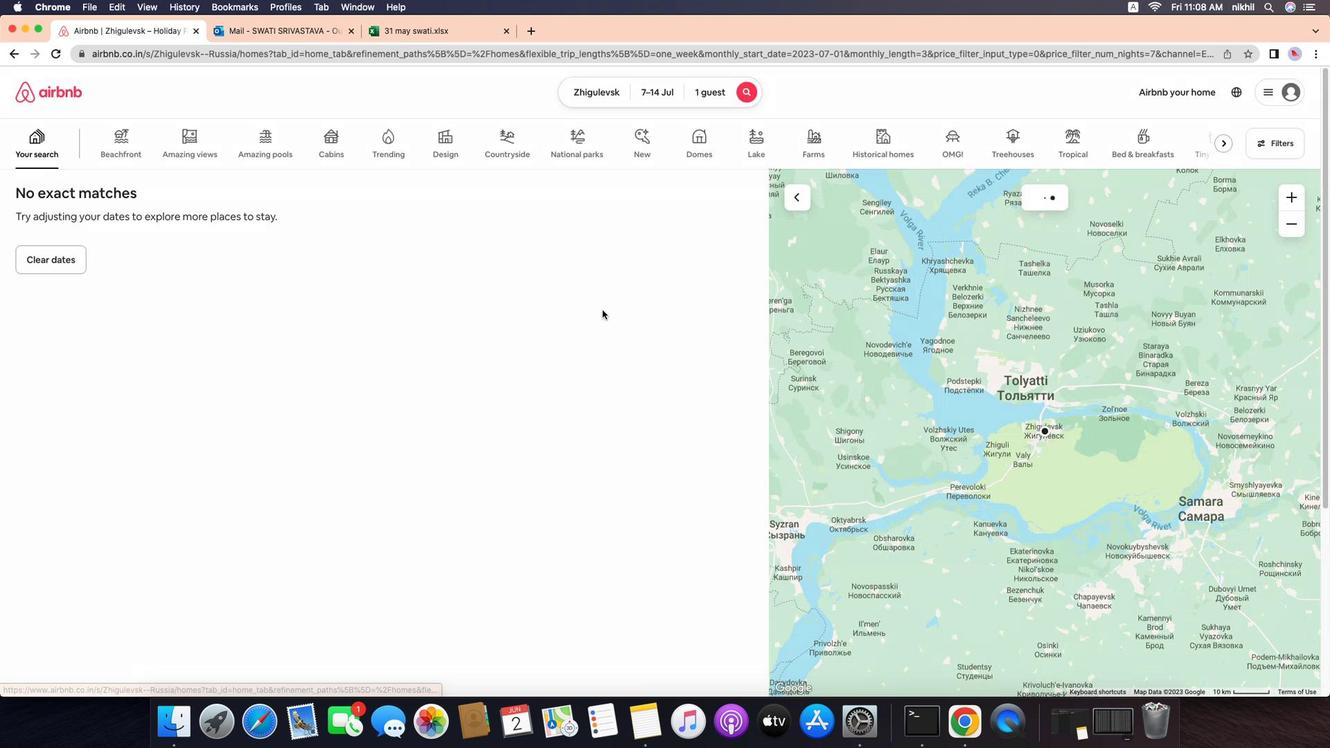
